 Task: Test the VPN connection and ensure your IP address changes accordingly.
Action: Mouse moved to (380, 199)
Screenshot: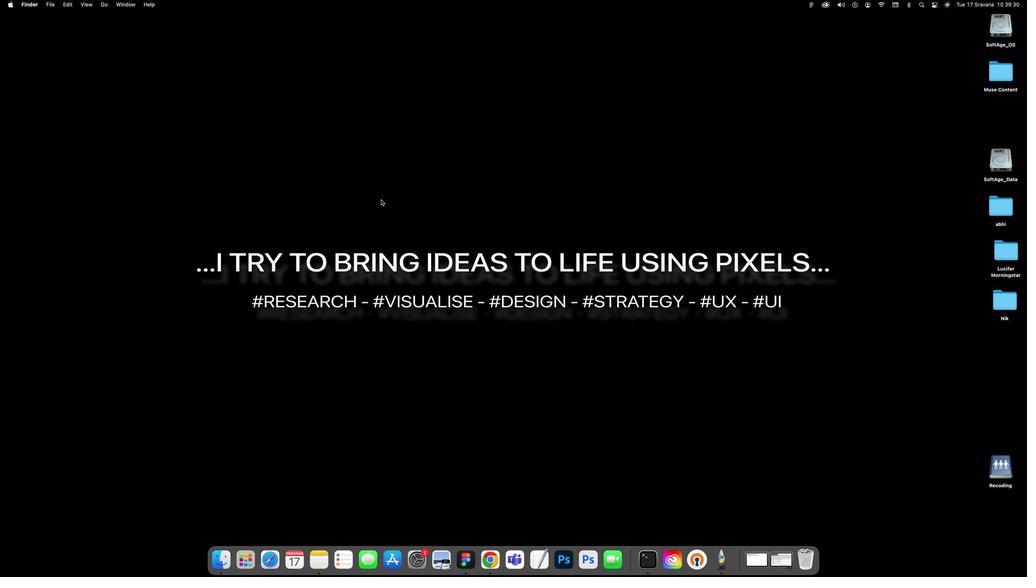 
Action: Mouse pressed left at (380, 199)
Screenshot: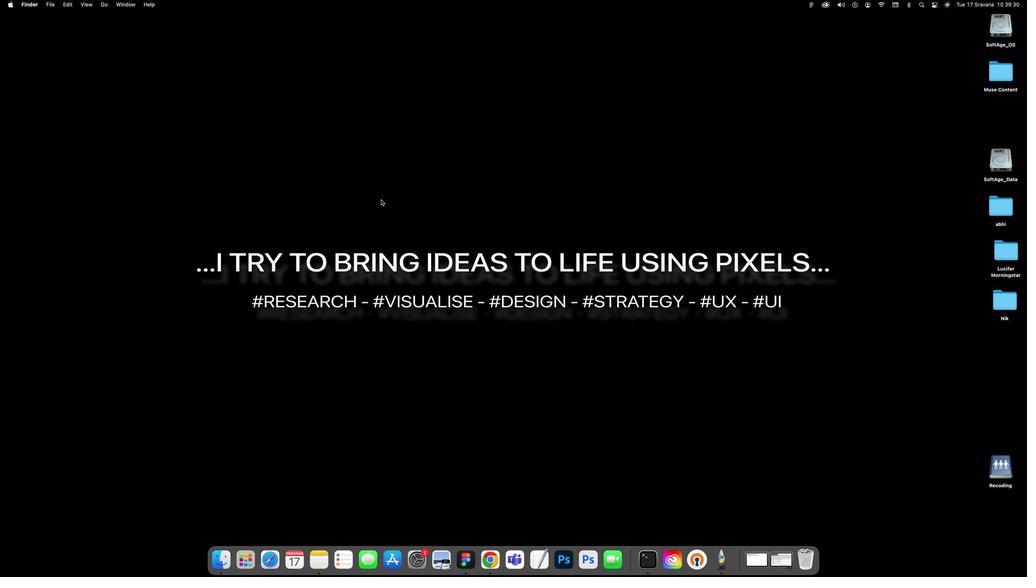 
Action: Mouse moved to (0, 2)
Screenshot: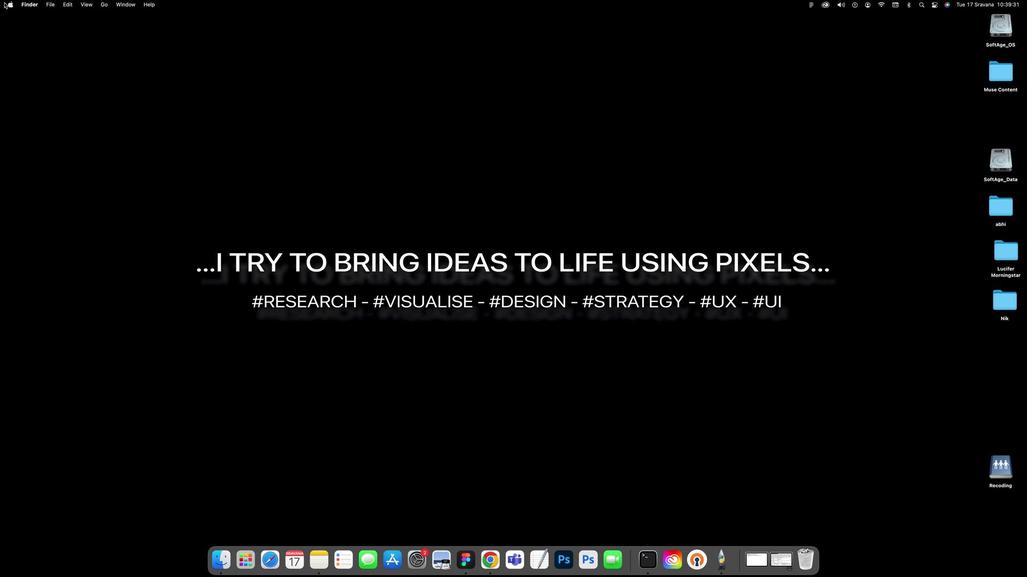 
Action: Mouse pressed left at (0, 2)
Screenshot: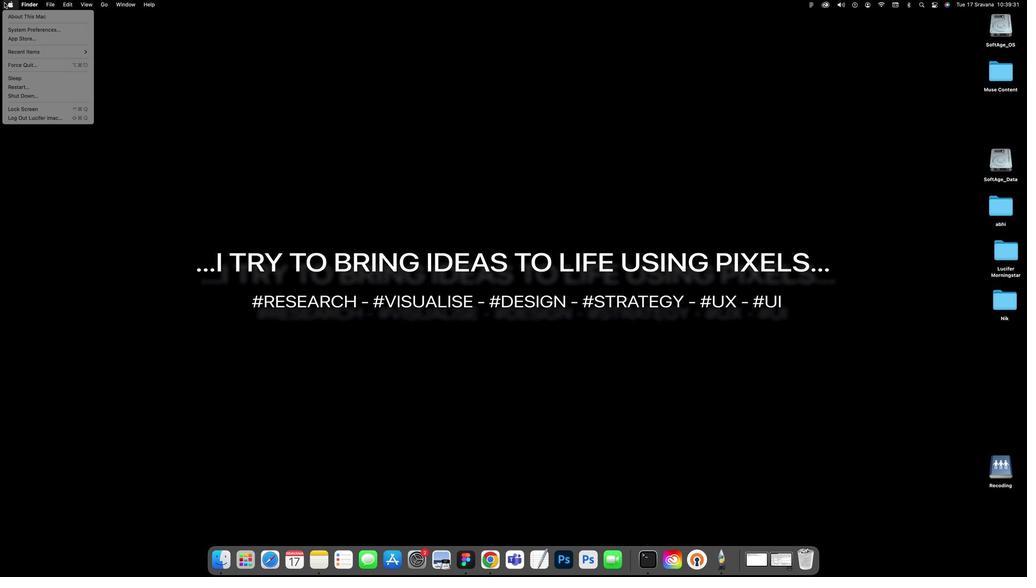 
Action: Mouse moved to (12, 27)
Screenshot: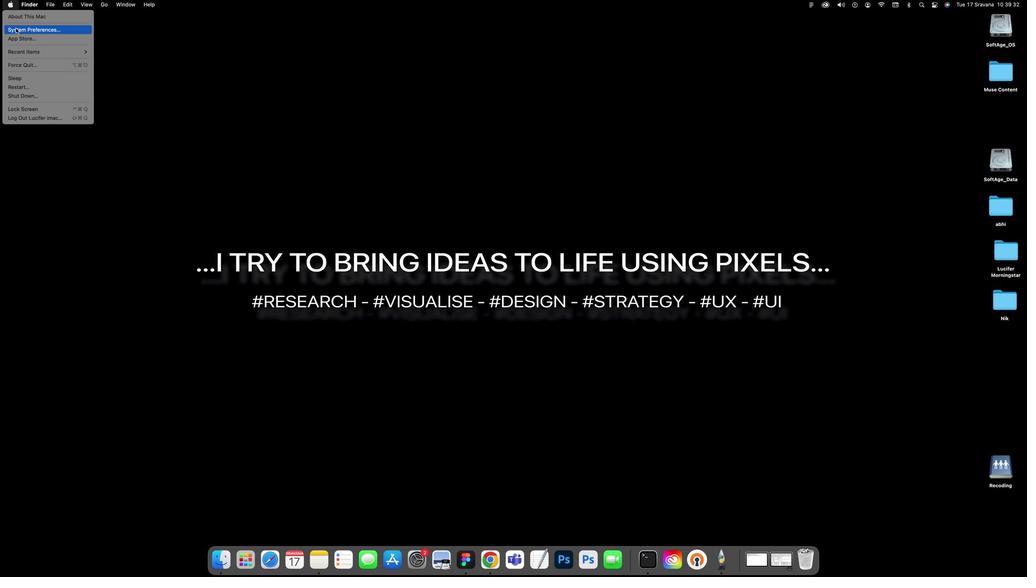 
Action: Mouse pressed left at (12, 27)
Screenshot: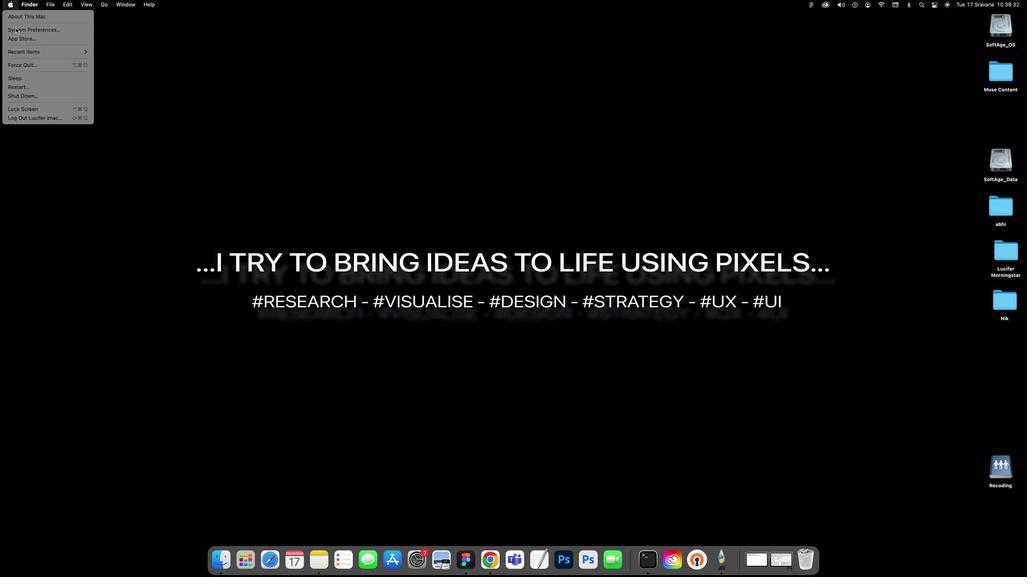 
Action: Mouse moved to (603, 265)
Screenshot: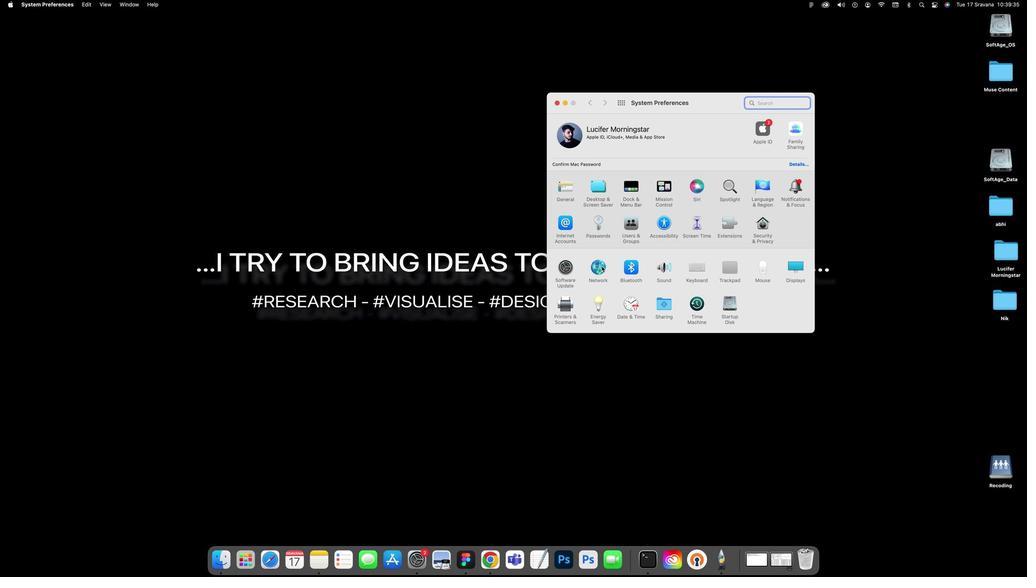 
Action: Mouse pressed left at (603, 265)
Screenshot: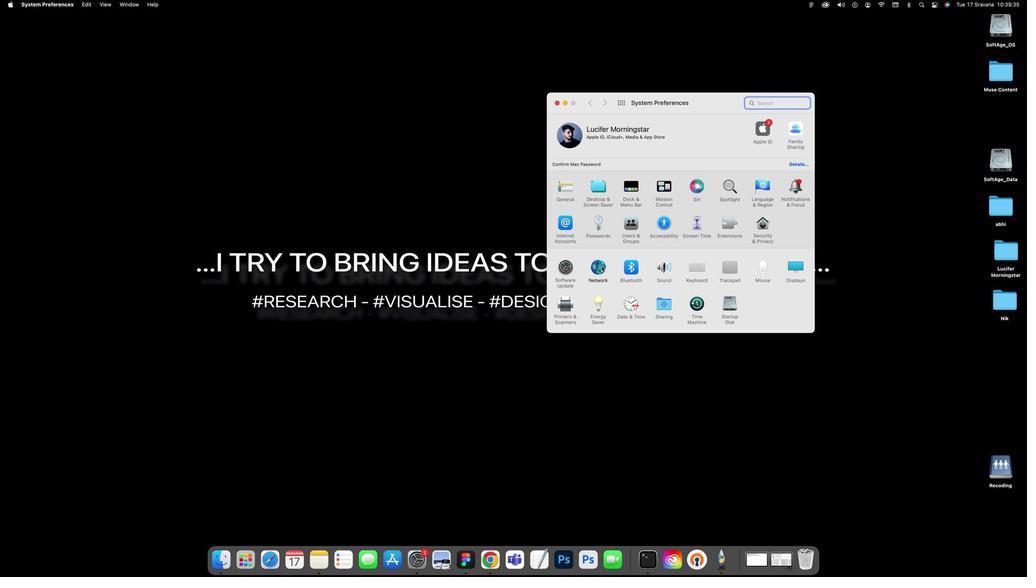 
Action: Mouse moved to (687, 98)
Screenshot: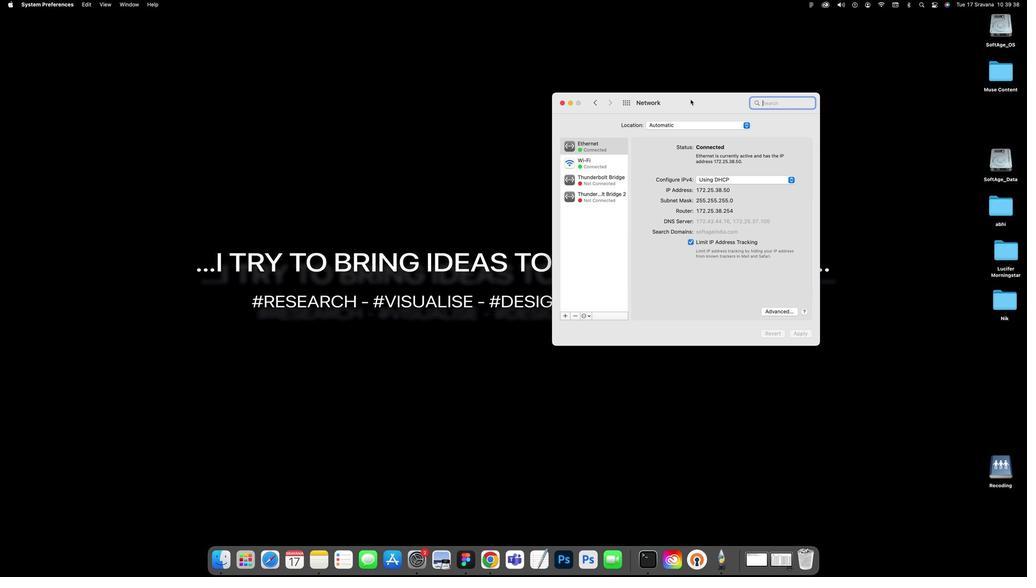 
Action: Mouse pressed left at (687, 98)
Screenshot: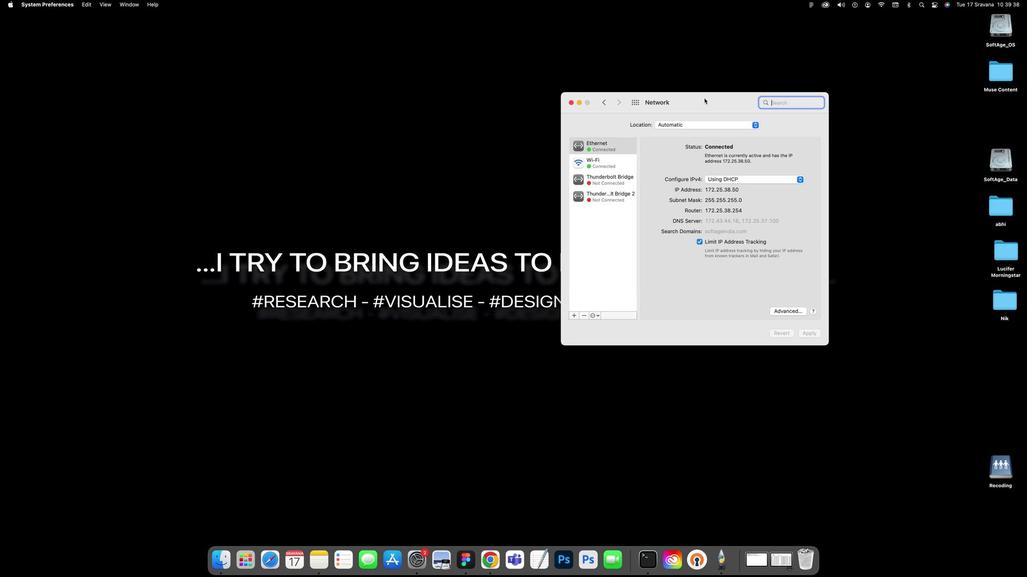 
Action: Mouse moved to (608, 215)
Screenshot: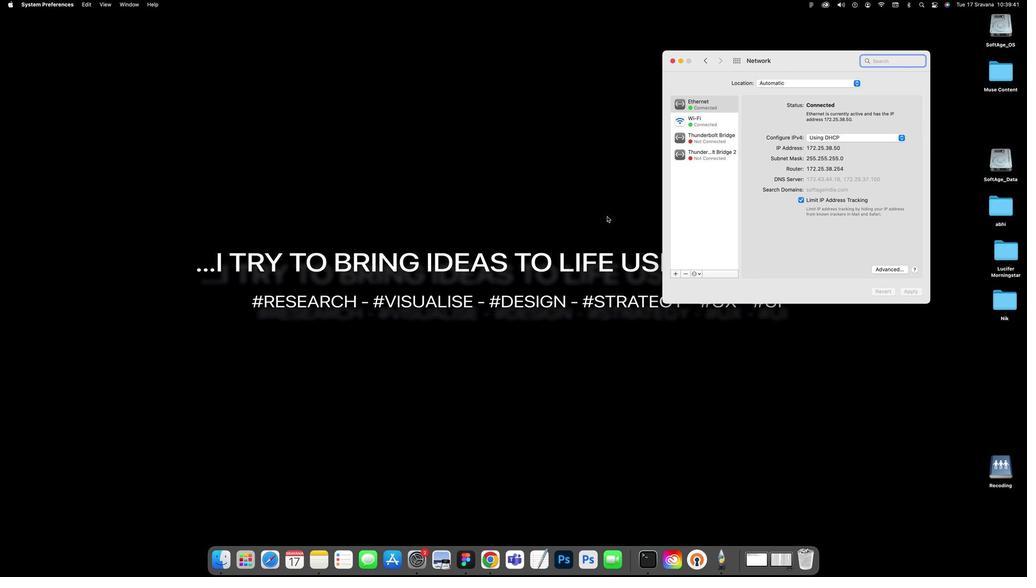 
Action: Mouse pressed left at (608, 215)
Screenshot: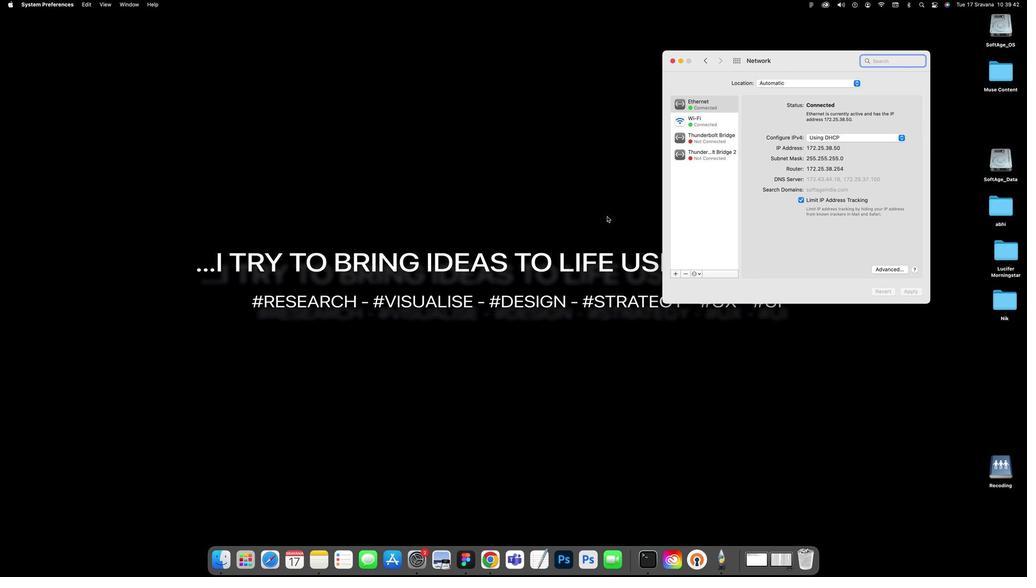 
Action: Mouse moved to (723, 547)
Screenshot: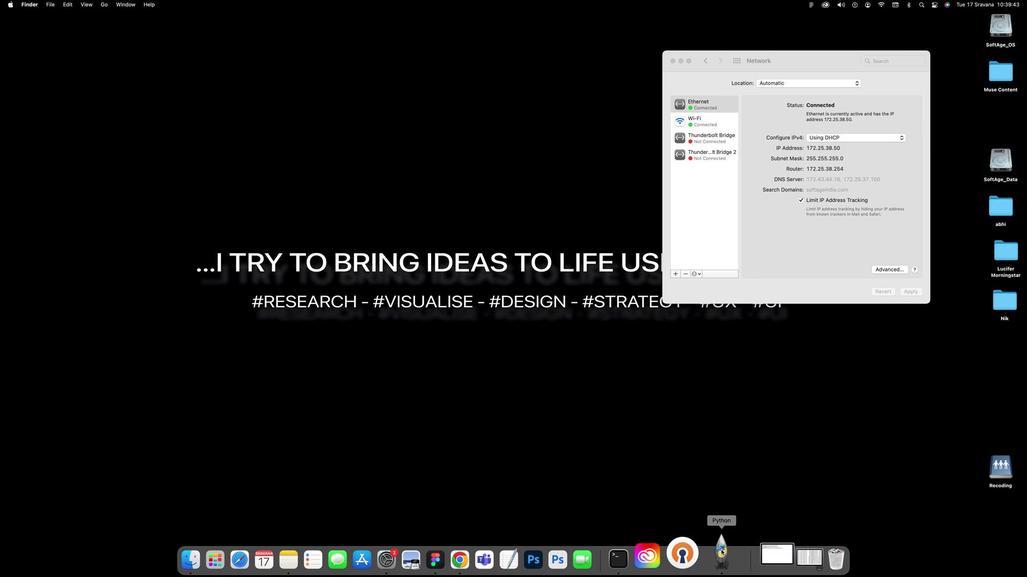 
Action: Mouse pressed left at (723, 547)
Screenshot: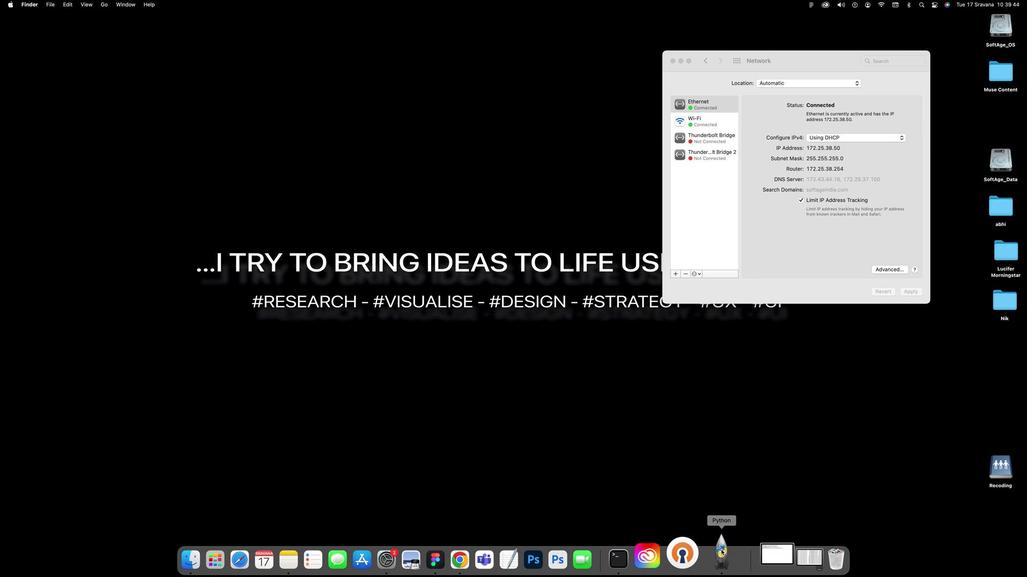 
Action: Mouse moved to (697, 555)
Screenshot: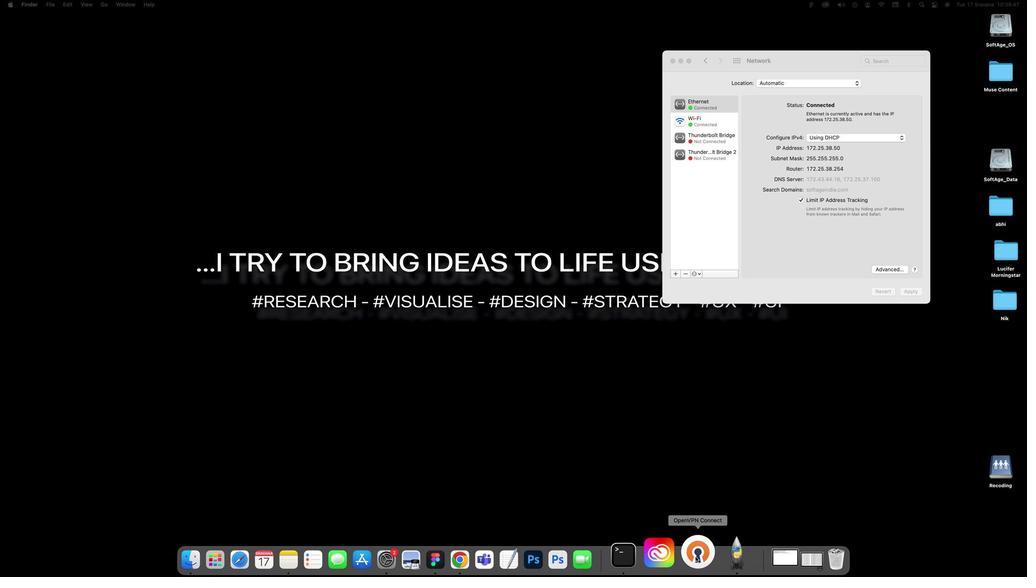 
Action: Mouse pressed left at (697, 555)
Screenshot: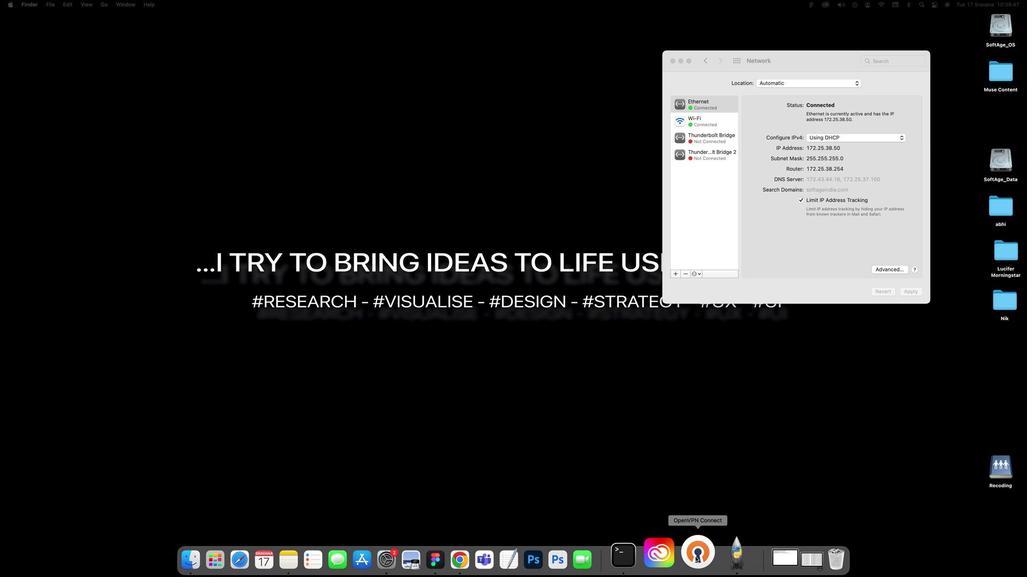 
Action: Mouse moved to (454, 217)
Screenshot: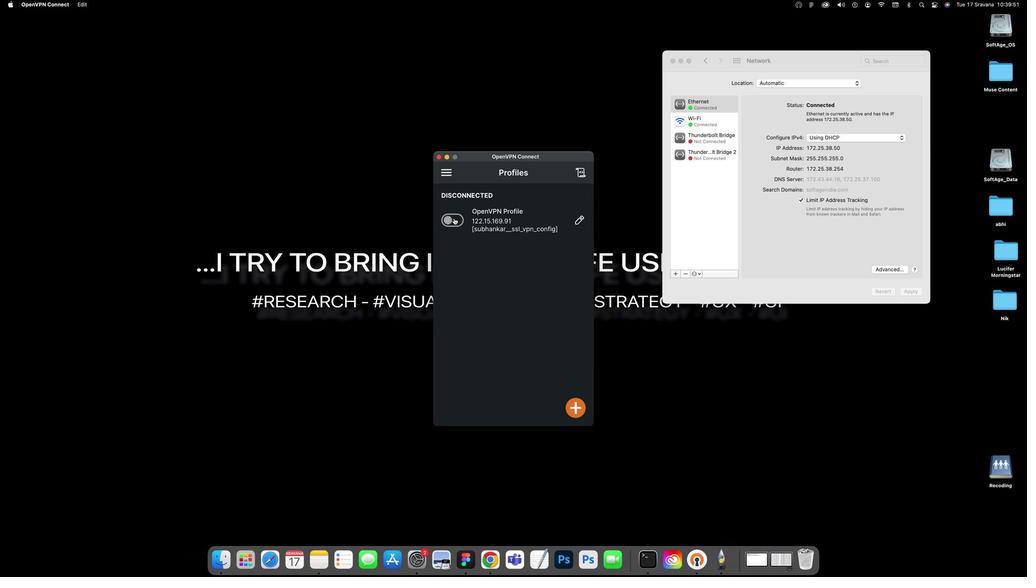 
Action: Mouse pressed left at (454, 217)
Screenshot: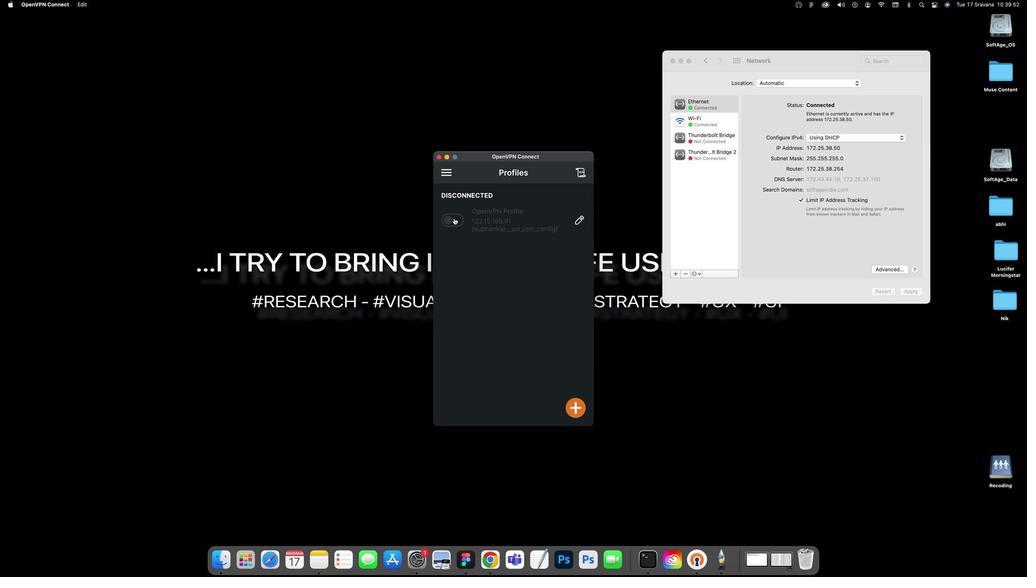 
Action: Mouse moved to (476, 296)
Screenshot: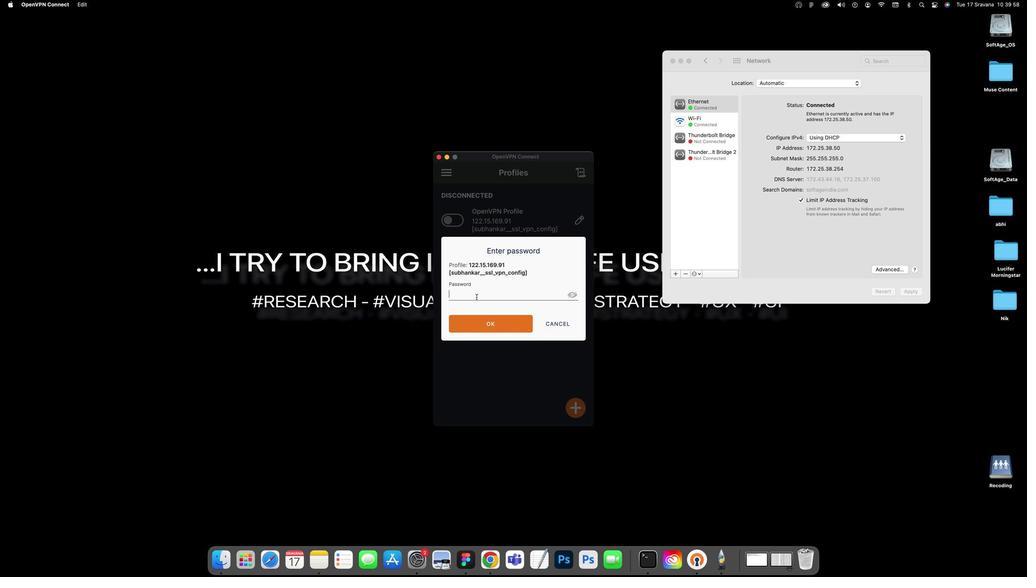 
Action: Mouse pressed left at (476, 296)
Screenshot: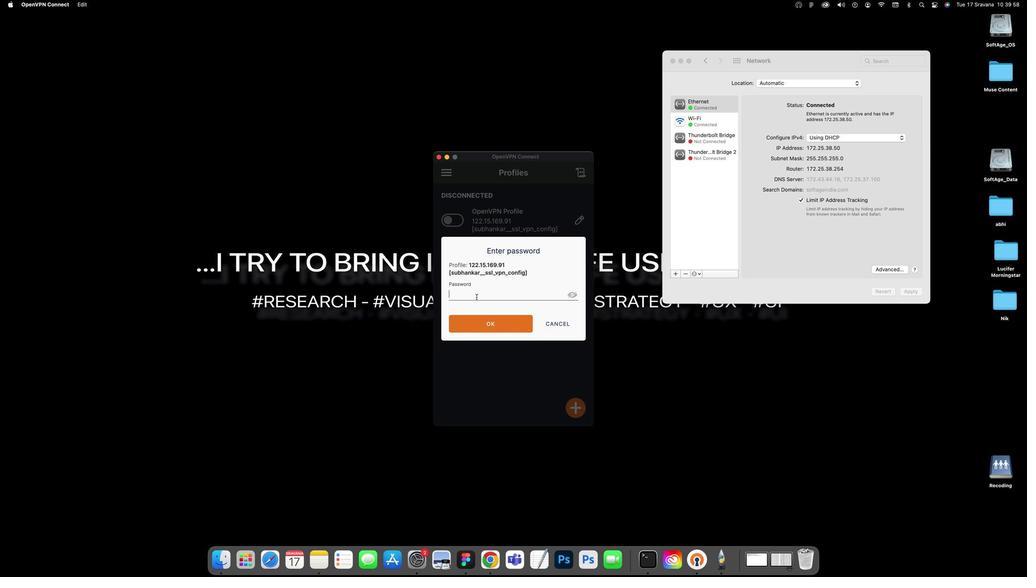
Action: Key pressed Key.caps_lockKey.caps_lockKey.caps_lockKey.caps_lockKey.shift
Screenshot: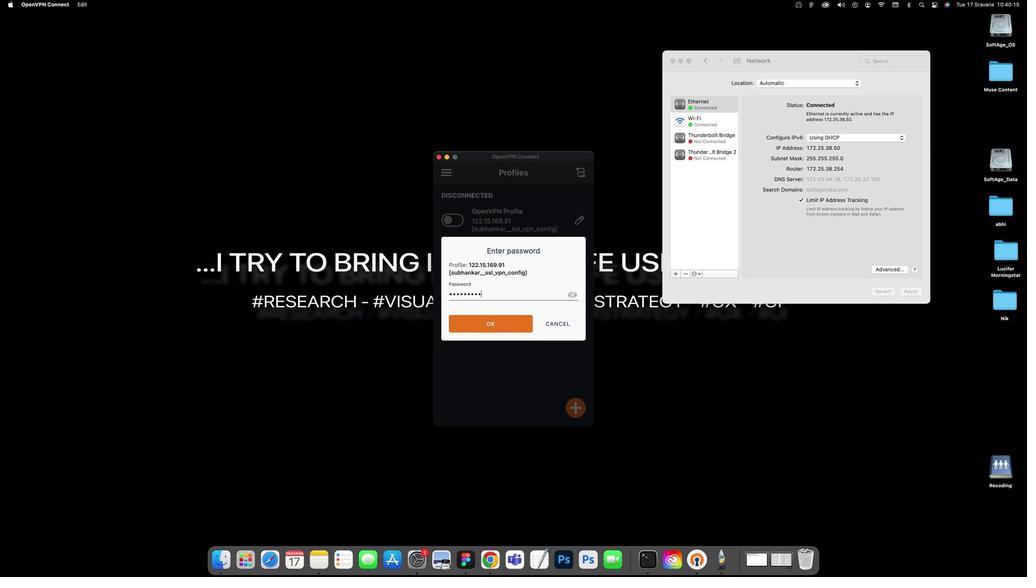 
Action: Mouse moved to (461, 323)
Screenshot: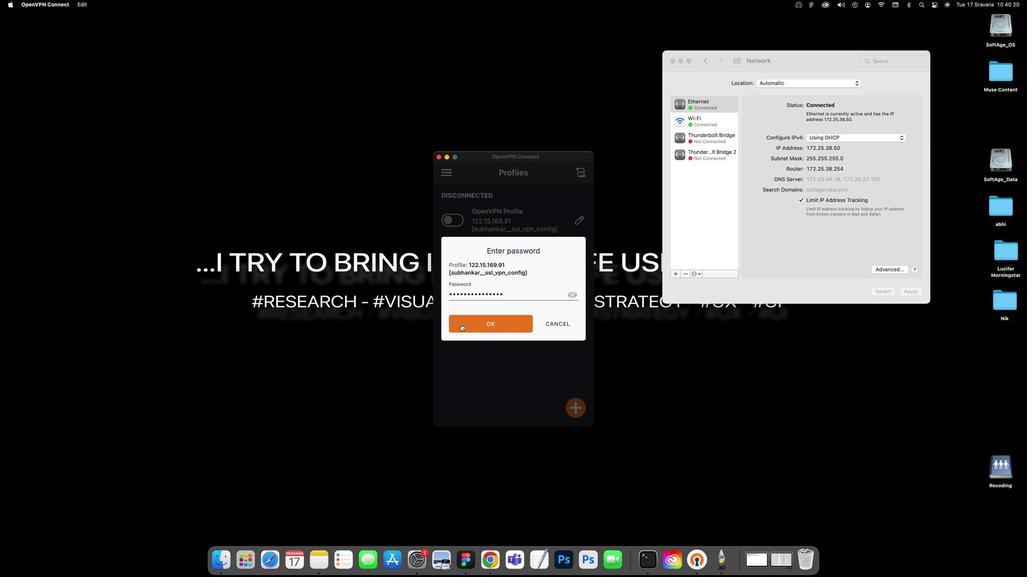 
Action: Mouse pressed left at (461, 323)
Screenshot: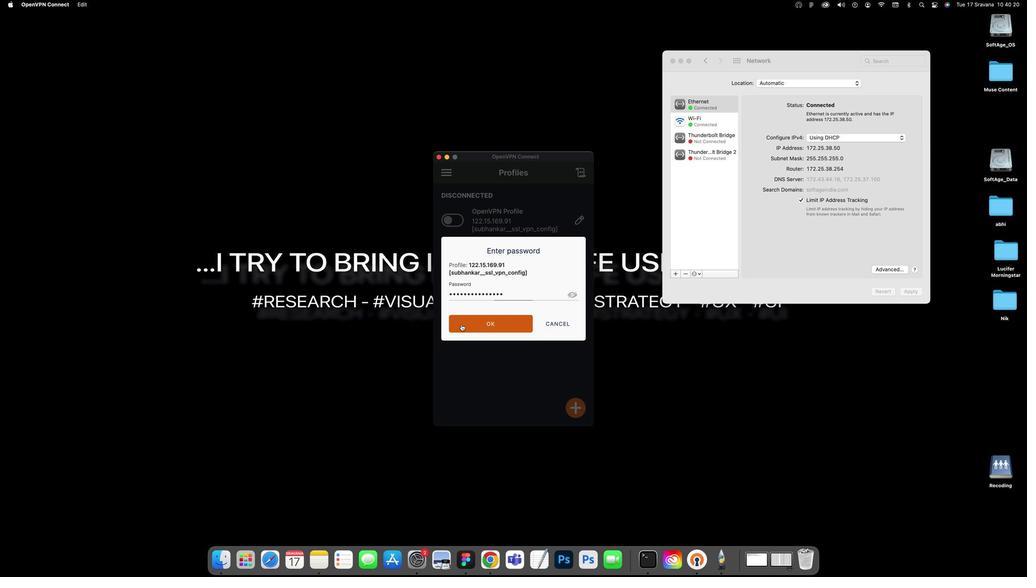 
Action: Mouse scrolled (461, 323) with delta (-2, 0)
Screenshot: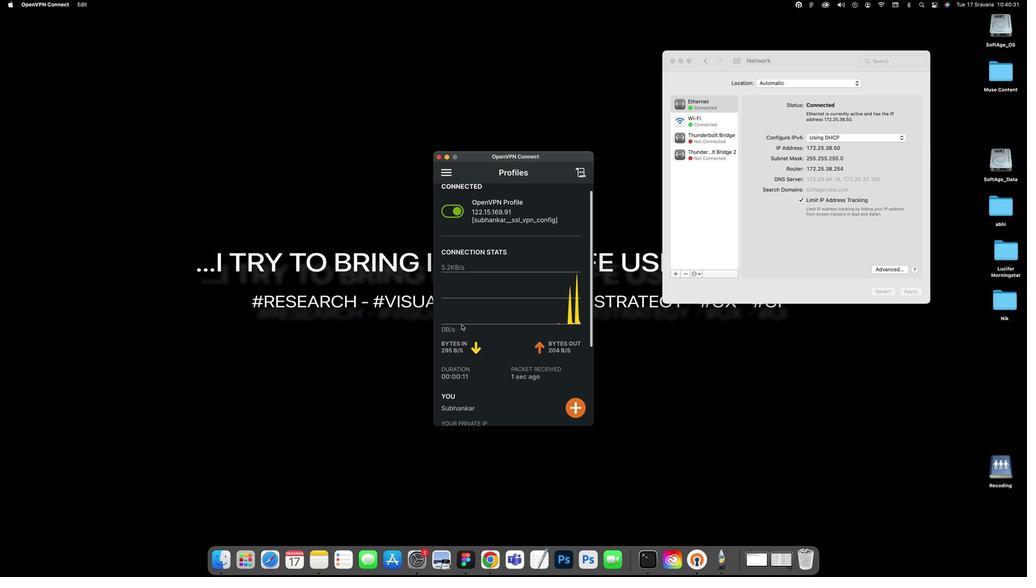 
Action: Mouse scrolled (461, 323) with delta (-2, 0)
Screenshot: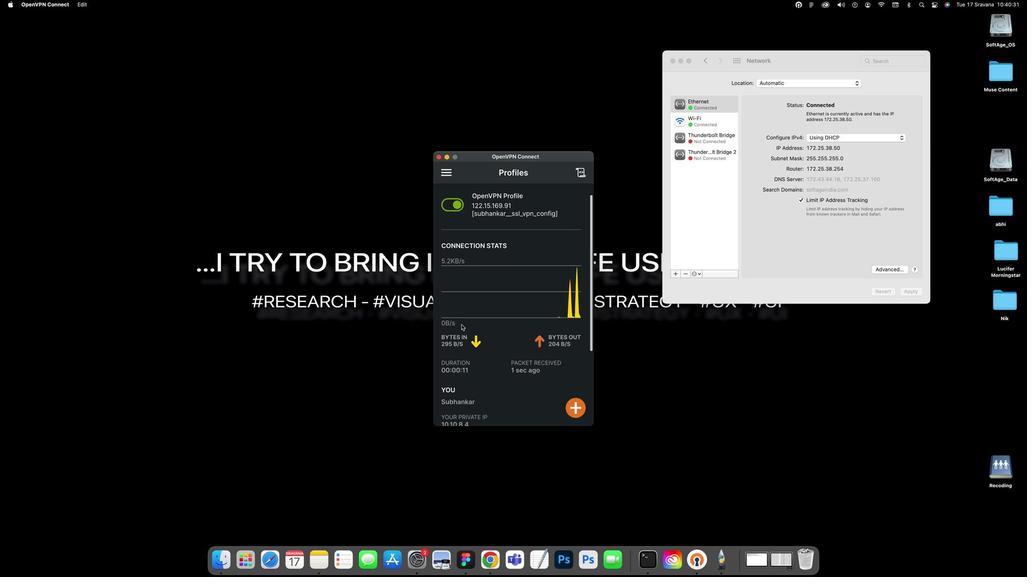 
Action: Mouse scrolled (461, 323) with delta (-2, 0)
Screenshot: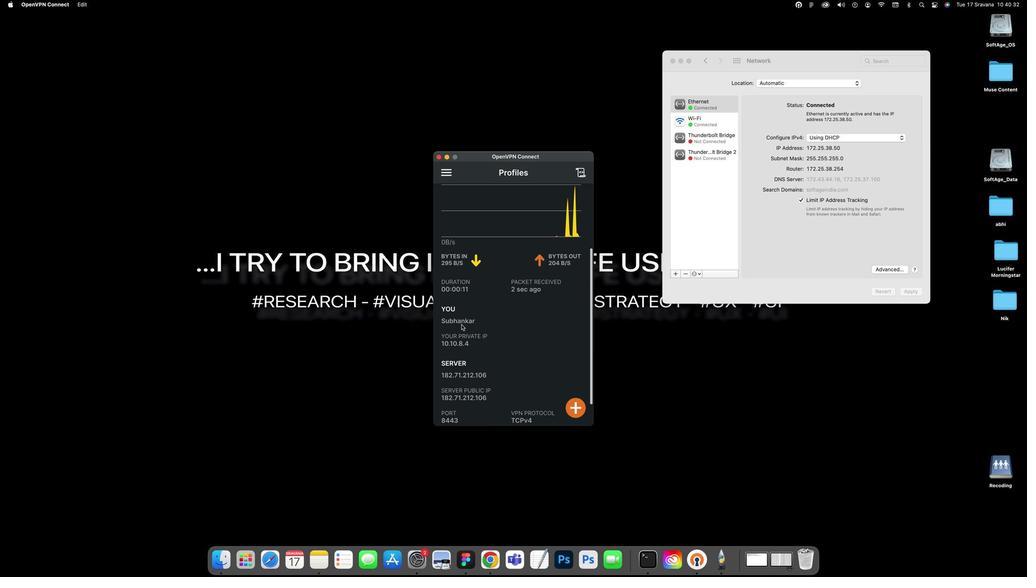 
Action: Mouse scrolled (461, 323) with delta (-2, 0)
Screenshot: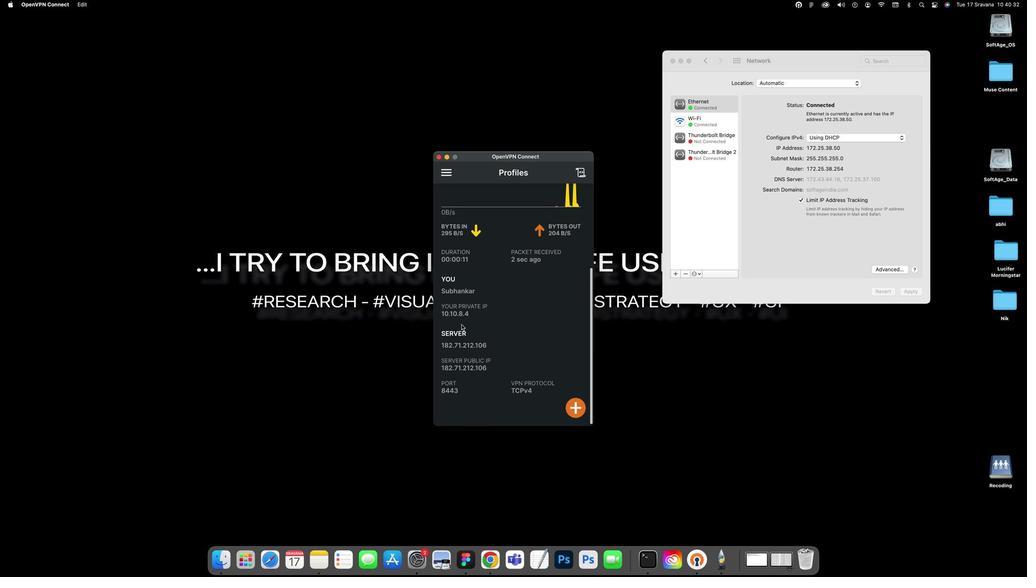 
Action: Mouse scrolled (461, 323) with delta (-2, -2)
Screenshot: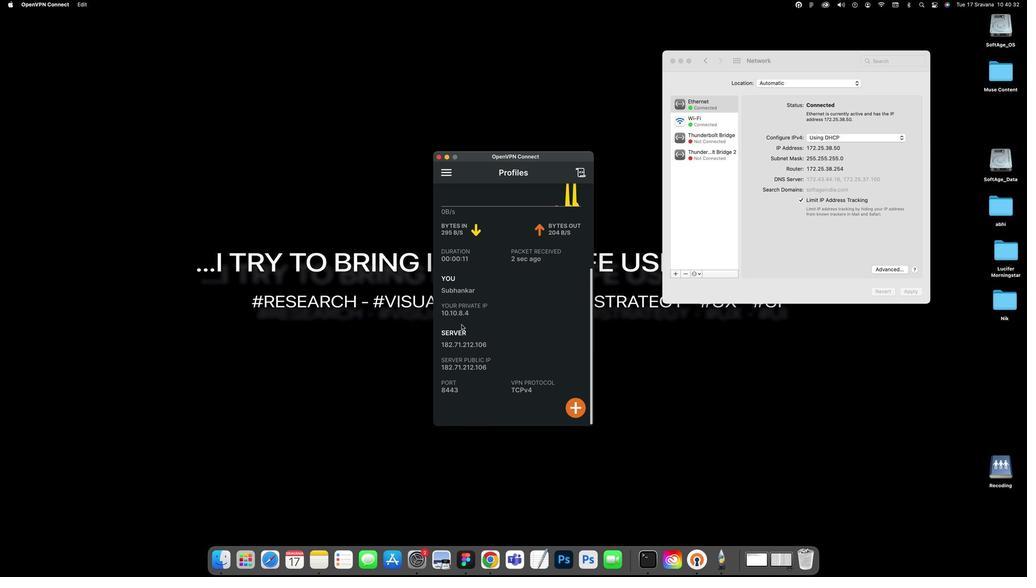 
Action: Mouse scrolled (461, 323) with delta (-2, -3)
Screenshot: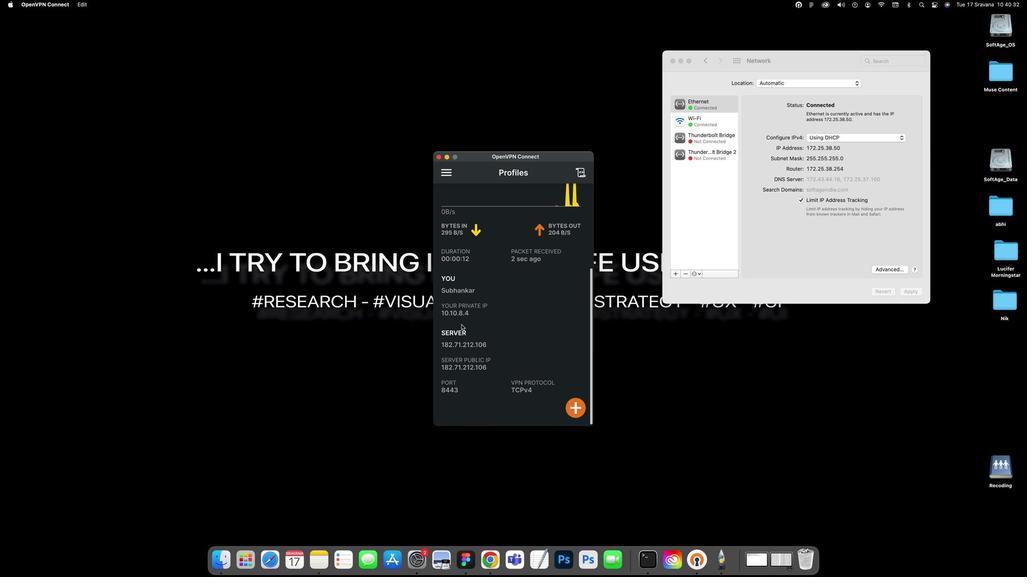 
Action: Mouse scrolled (461, 323) with delta (-2, 0)
Screenshot: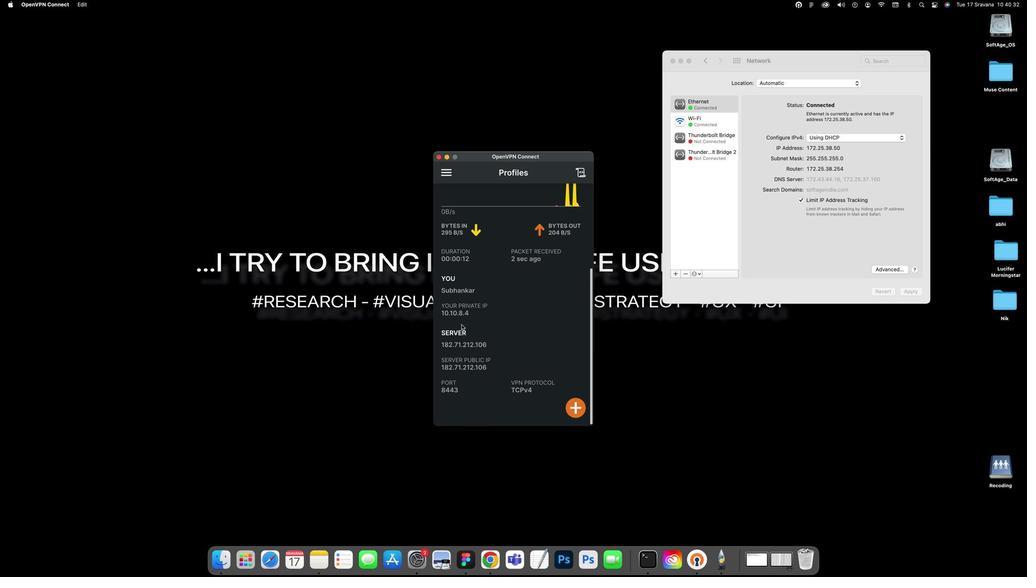 
Action: Mouse moved to (470, 378)
Screenshot: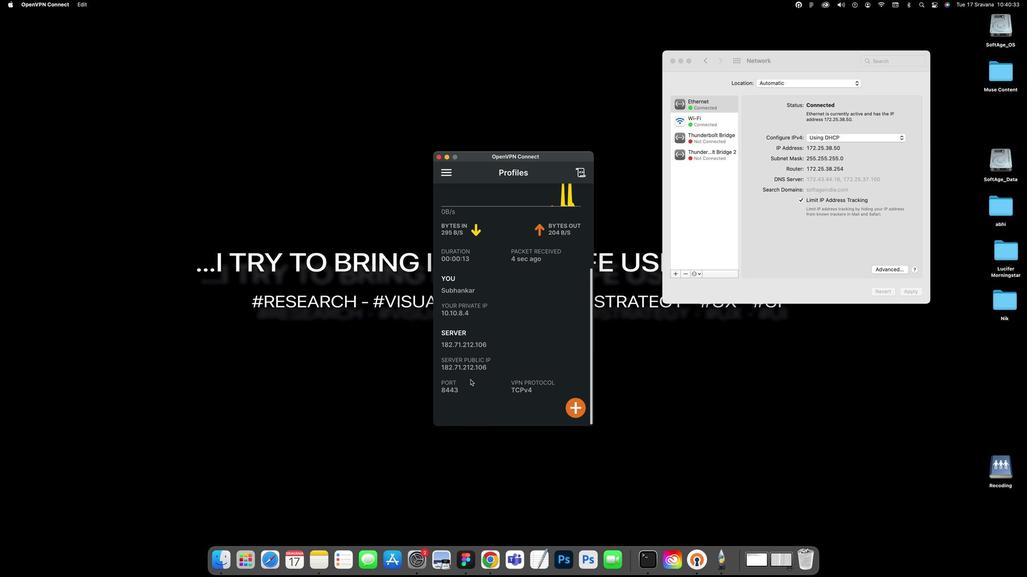 
Action: Mouse pressed left at (470, 378)
Screenshot: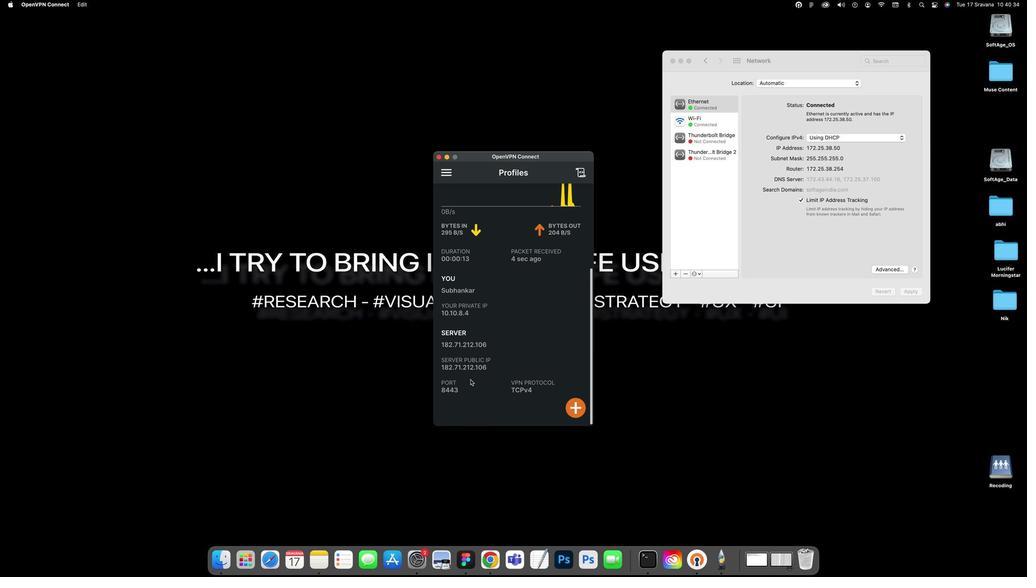 
Action: Mouse moved to (477, 343)
Screenshot: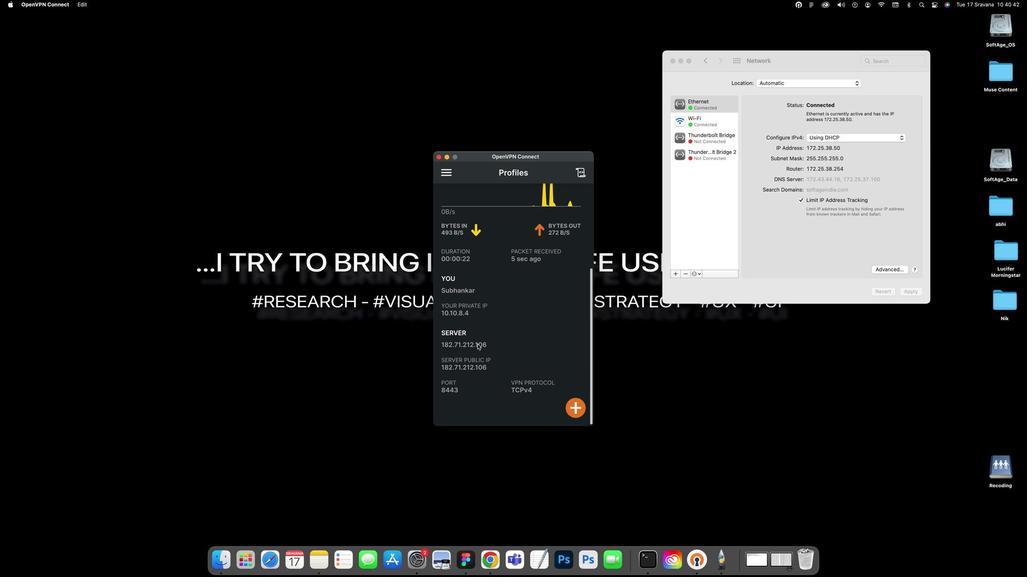 
Action: Mouse pressed left at (477, 343)
Screenshot: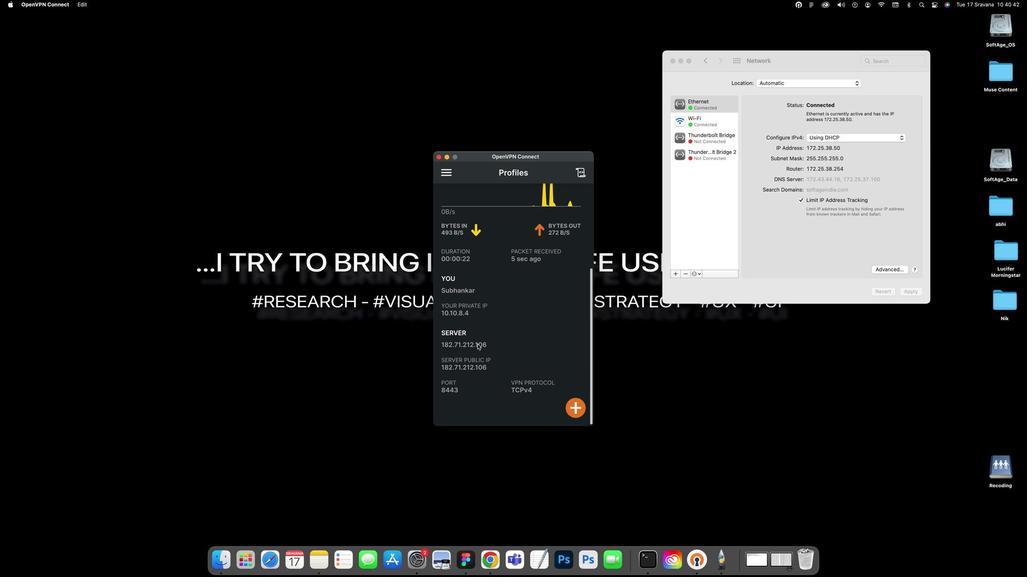 
Action: Mouse moved to (695, 120)
Screenshot: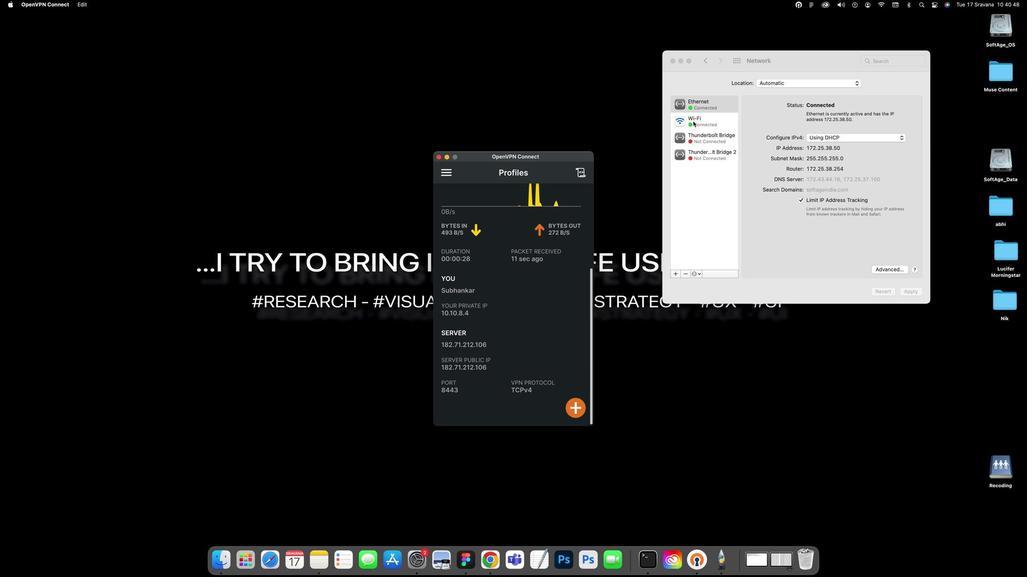 
Action: Mouse pressed left at (695, 120)
Screenshot: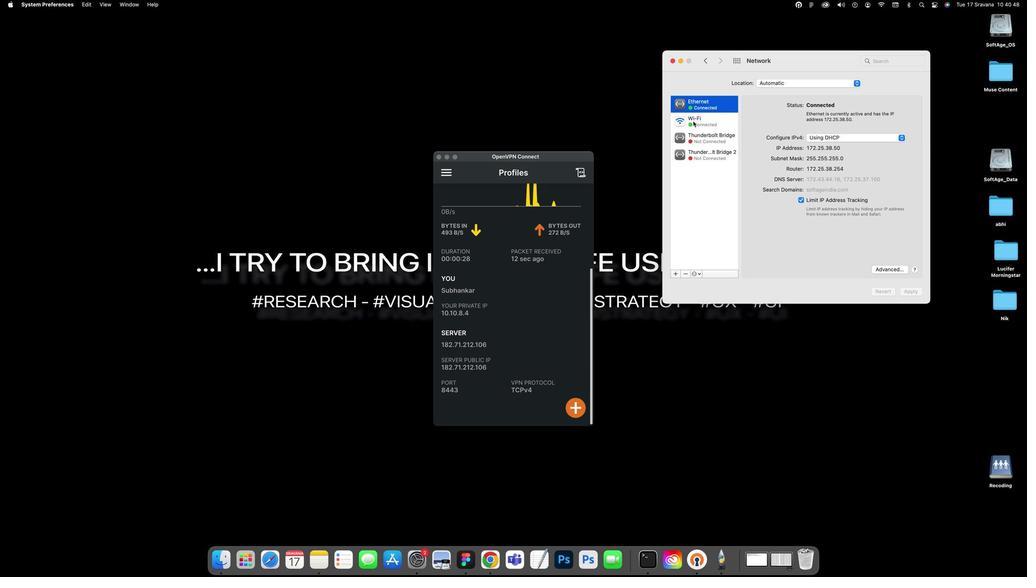 
Action: Mouse pressed left at (695, 120)
Screenshot: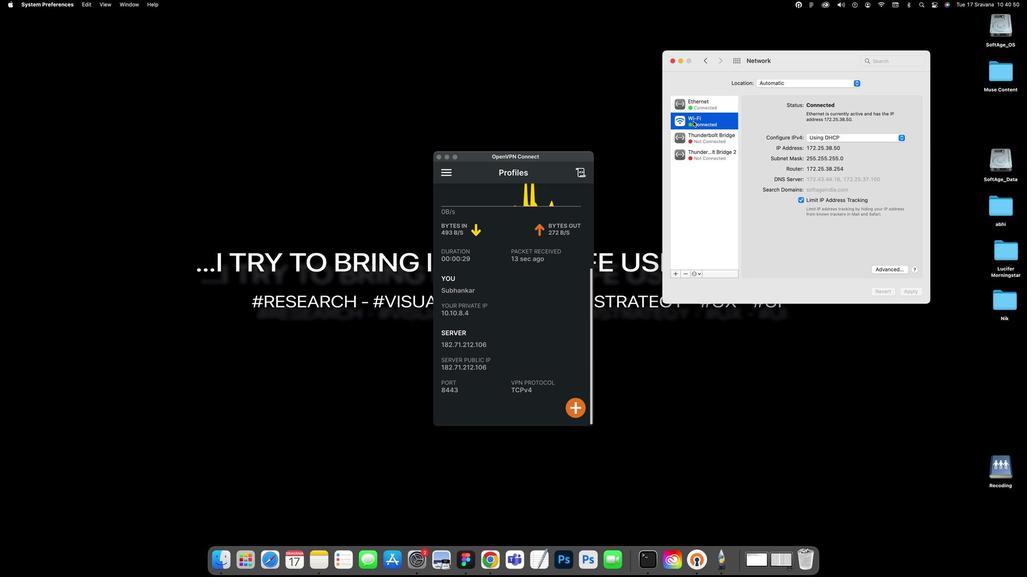 
Action: Mouse moved to (696, 103)
Screenshot: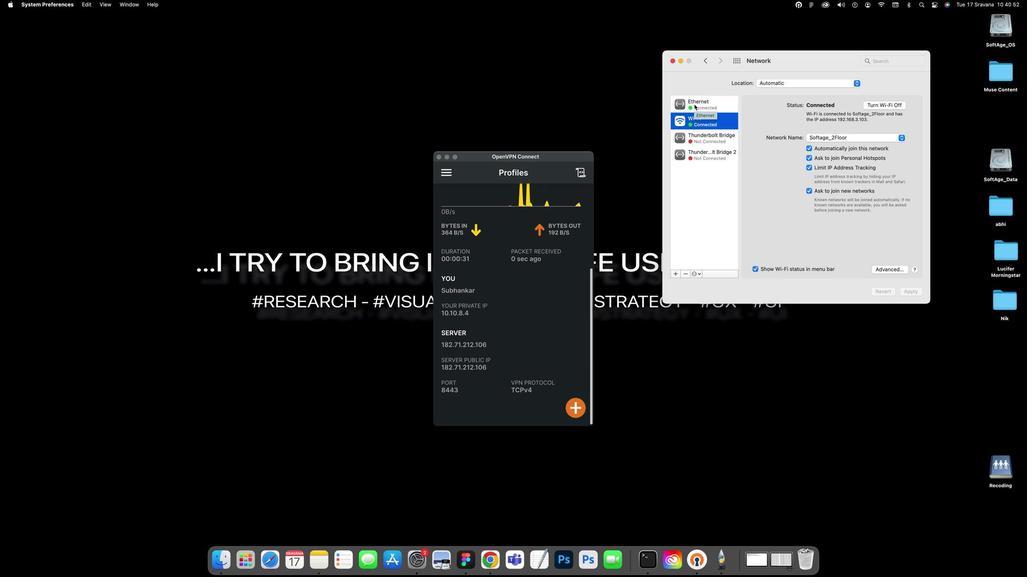 
Action: Mouse pressed left at (696, 103)
Screenshot: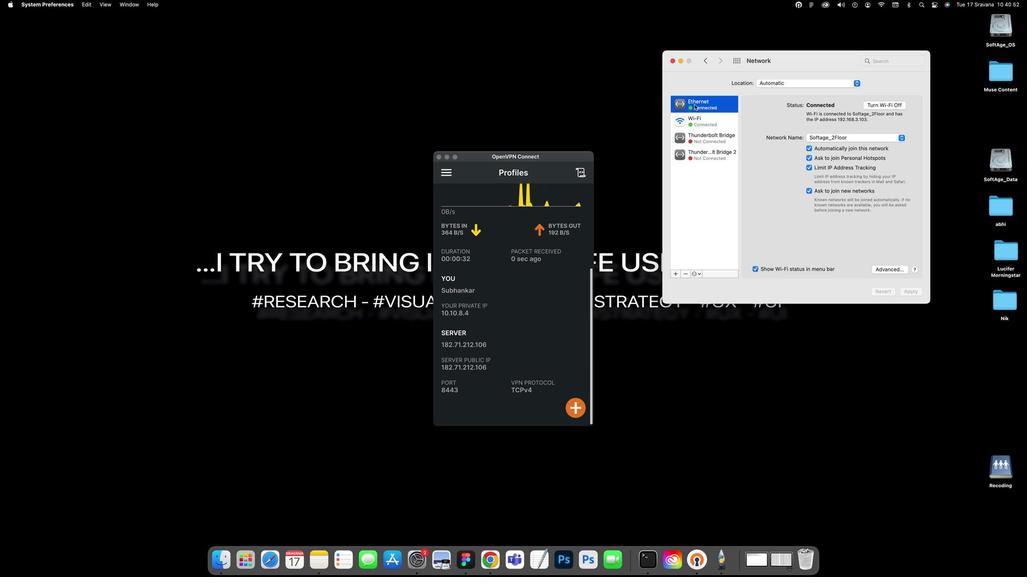
Action: Mouse moved to (811, 183)
Screenshot: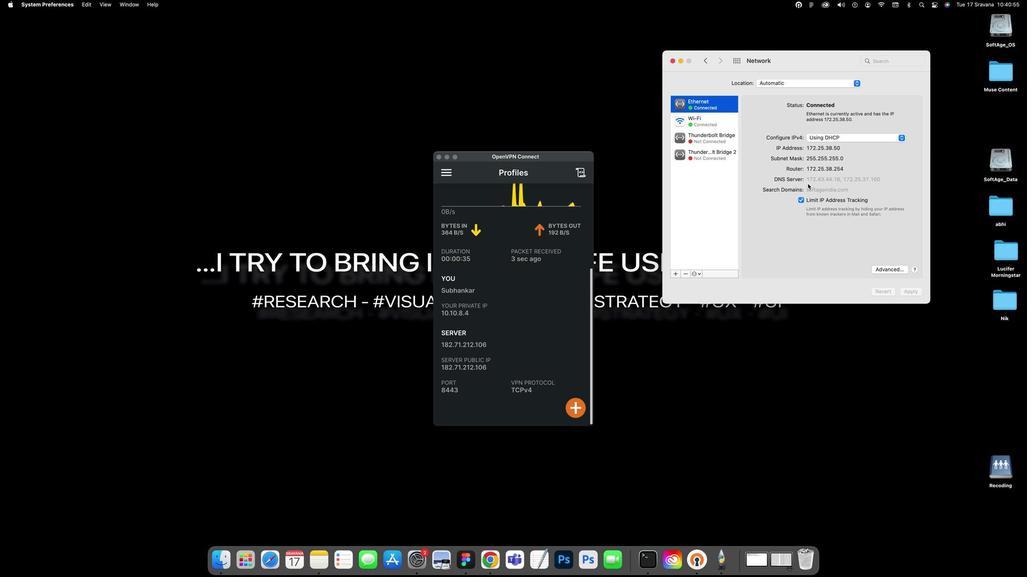 
Action: Mouse pressed left at (811, 183)
Screenshot: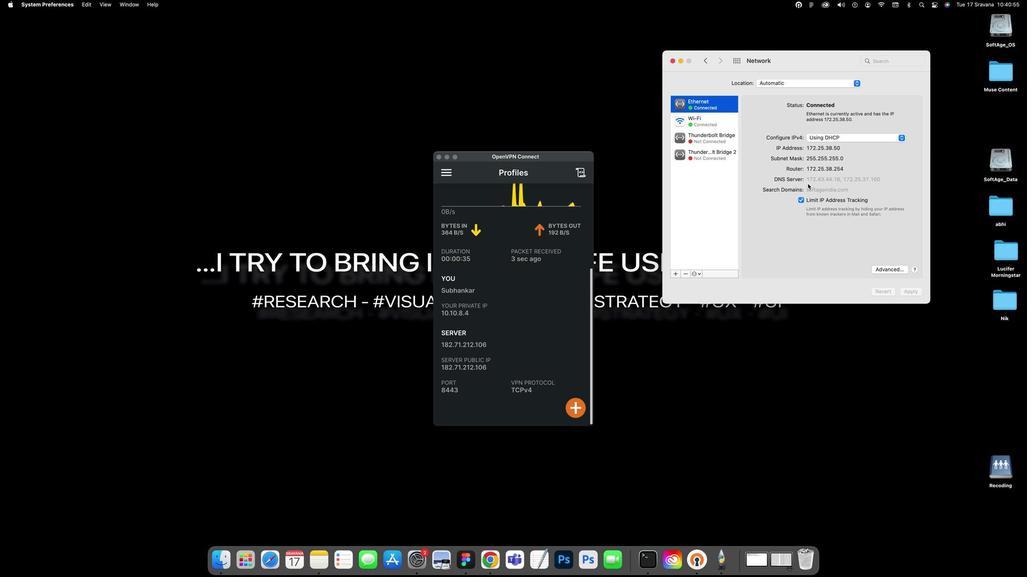 
Action: Mouse moved to (835, 134)
Screenshot: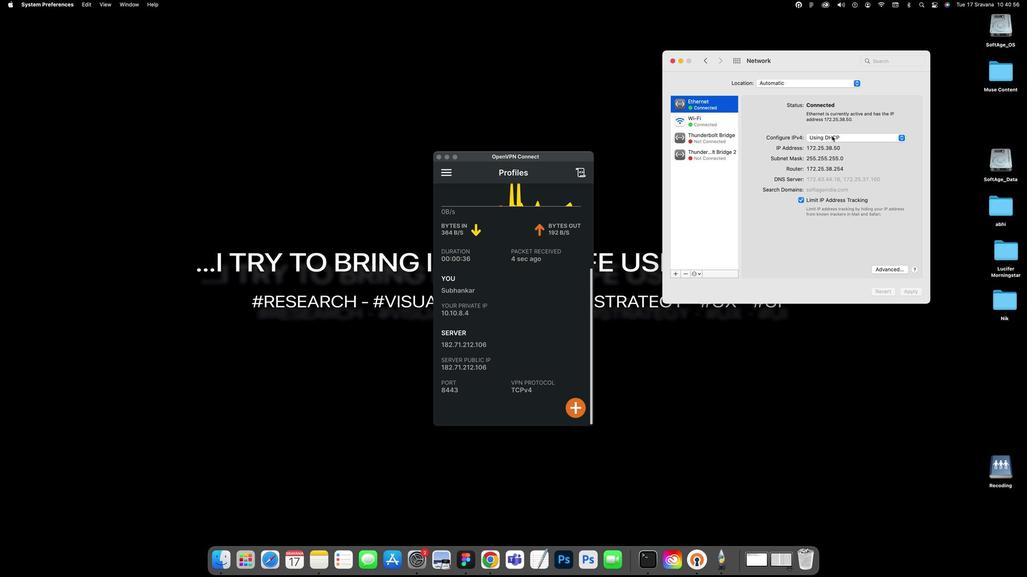
Action: Mouse pressed left at (835, 134)
Screenshot: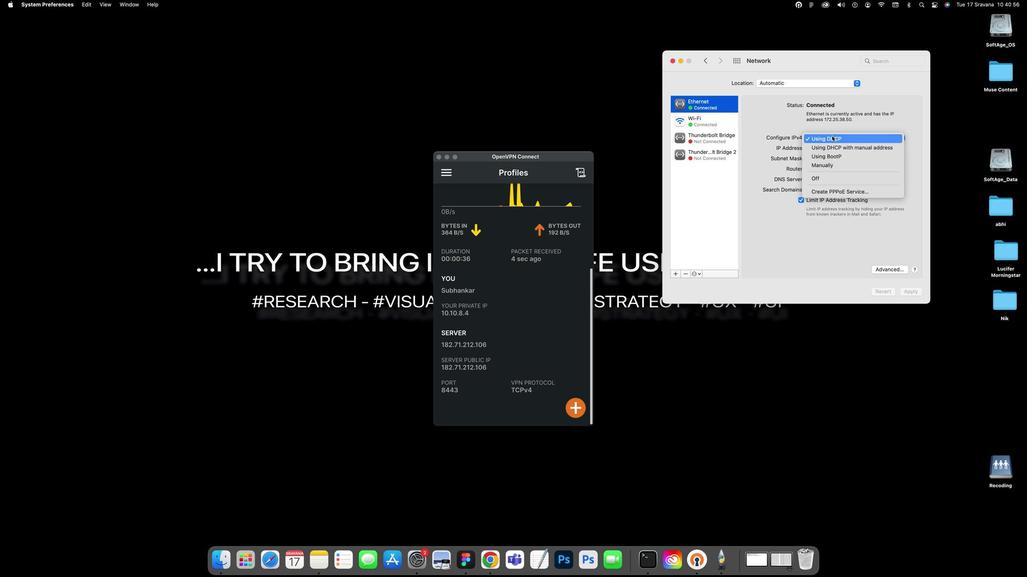
Action: Mouse pressed left at (835, 134)
Screenshot: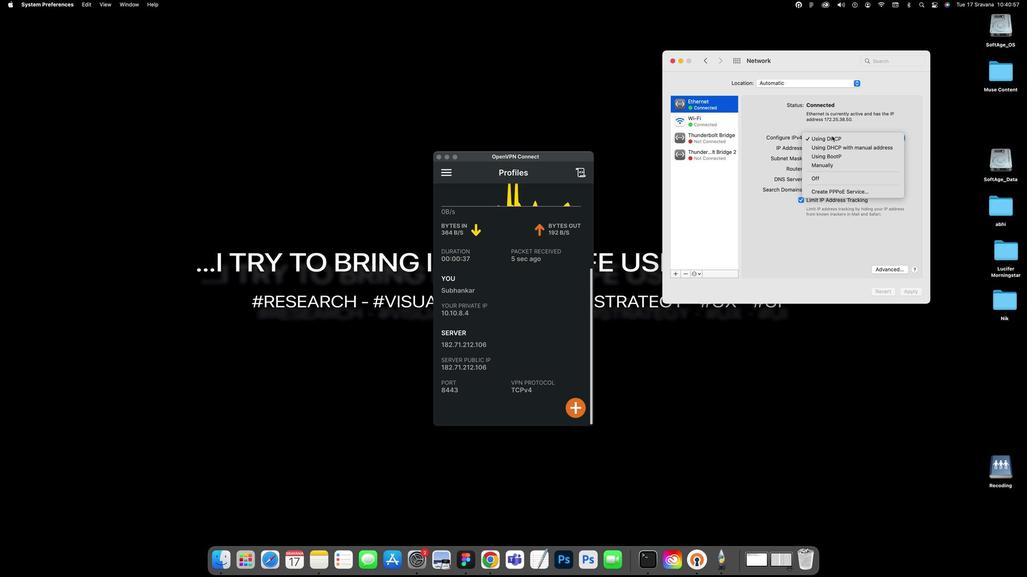 
Action: Mouse moved to (714, 118)
Screenshot: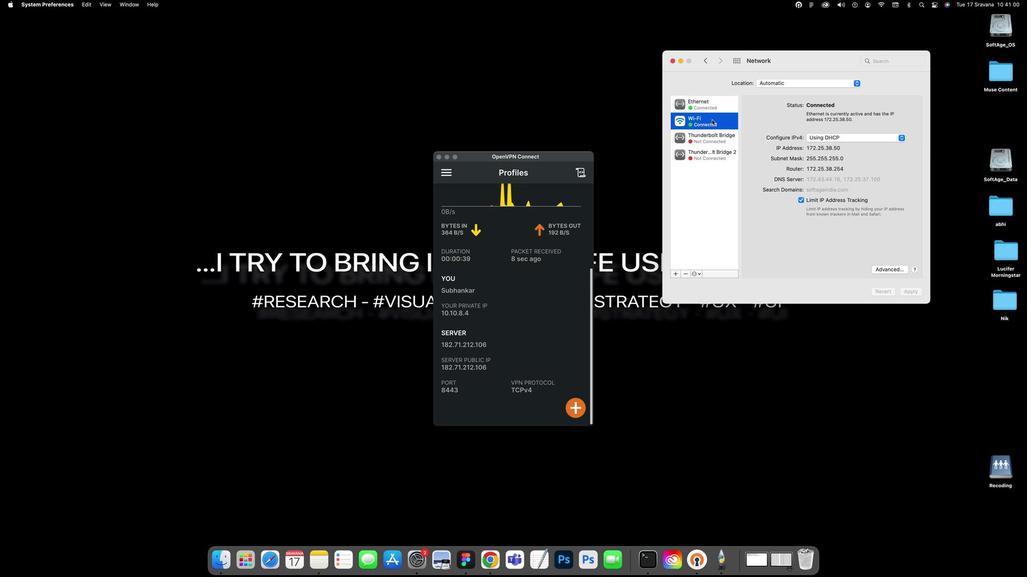 
Action: Mouse pressed left at (714, 118)
Screenshot: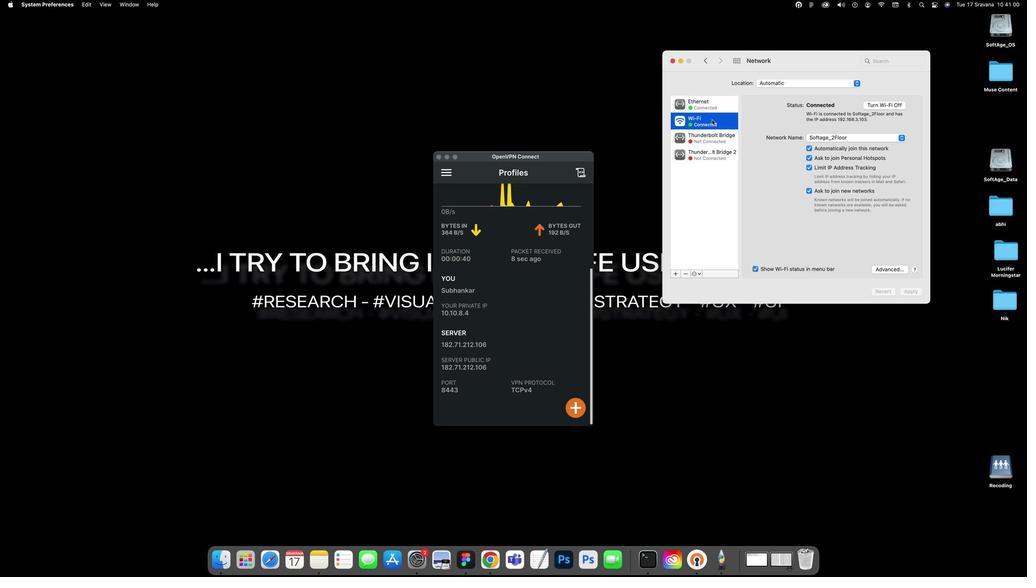 
Action: Mouse moved to (890, 267)
Screenshot: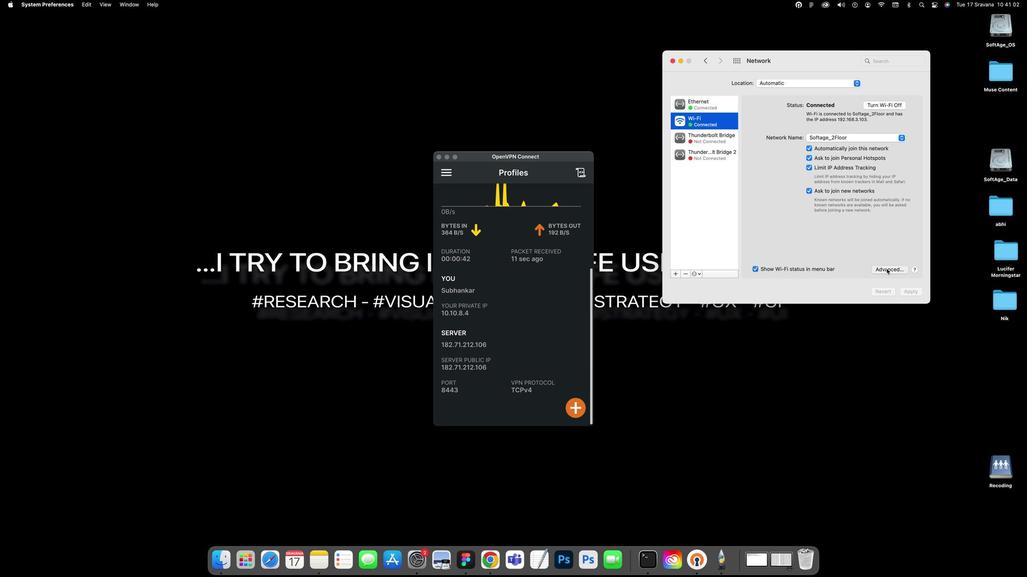 
Action: Mouse pressed left at (890, 267)
Screenshot: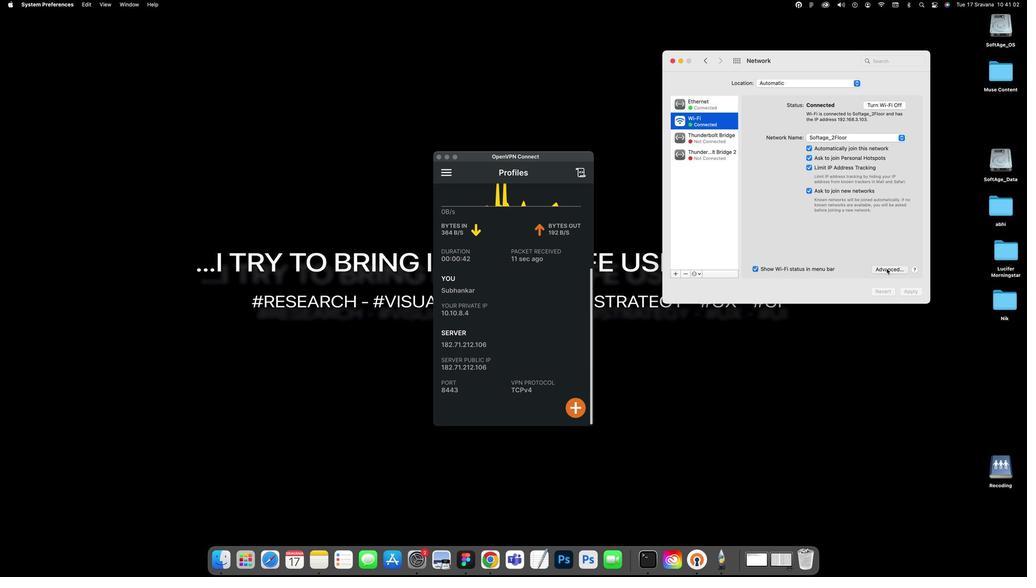 
Action: Mouse moved to (767, 100)
Screenshot: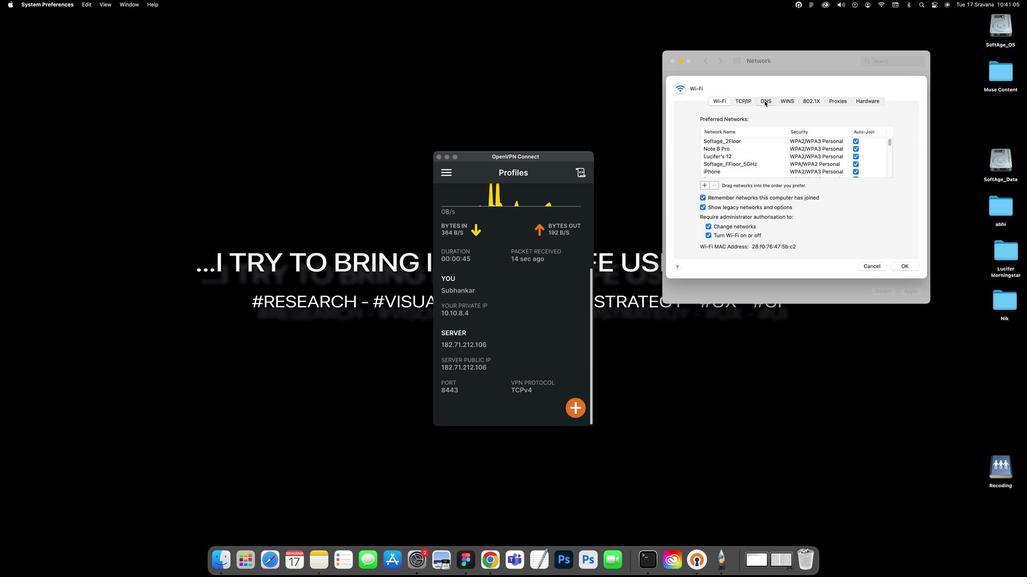 
Action: Mouse pressed left at (767, 100)
Screenshot: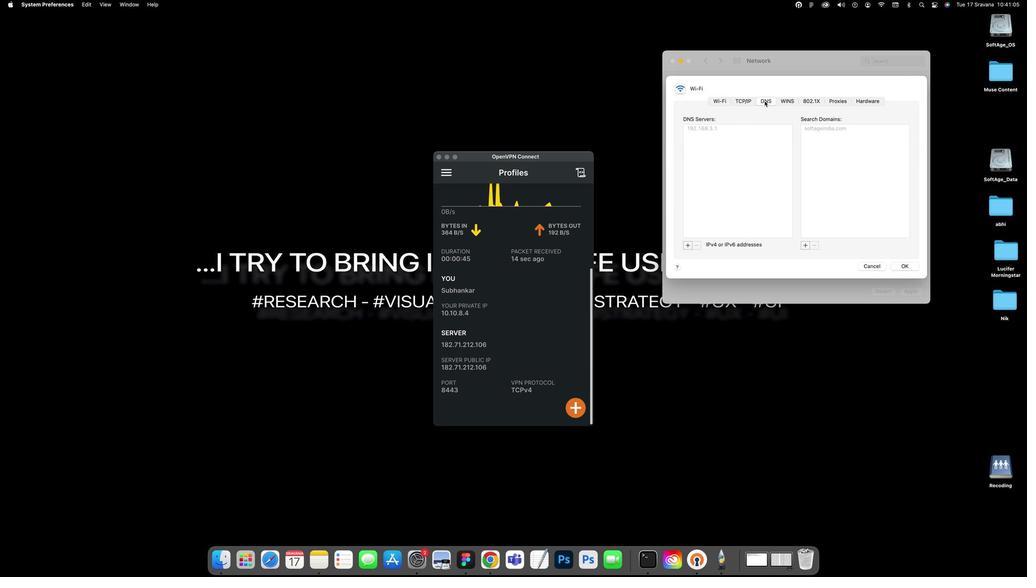 
Action: Mouse moved to (791, 99)
Screenshot: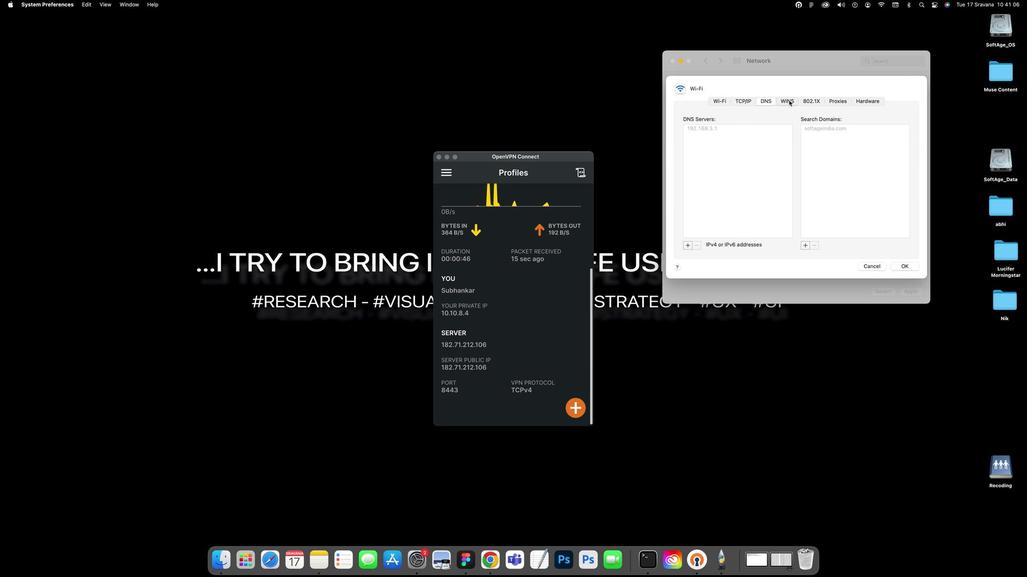 
Action: Mouse pressed left at (791, 99)
Screenshot: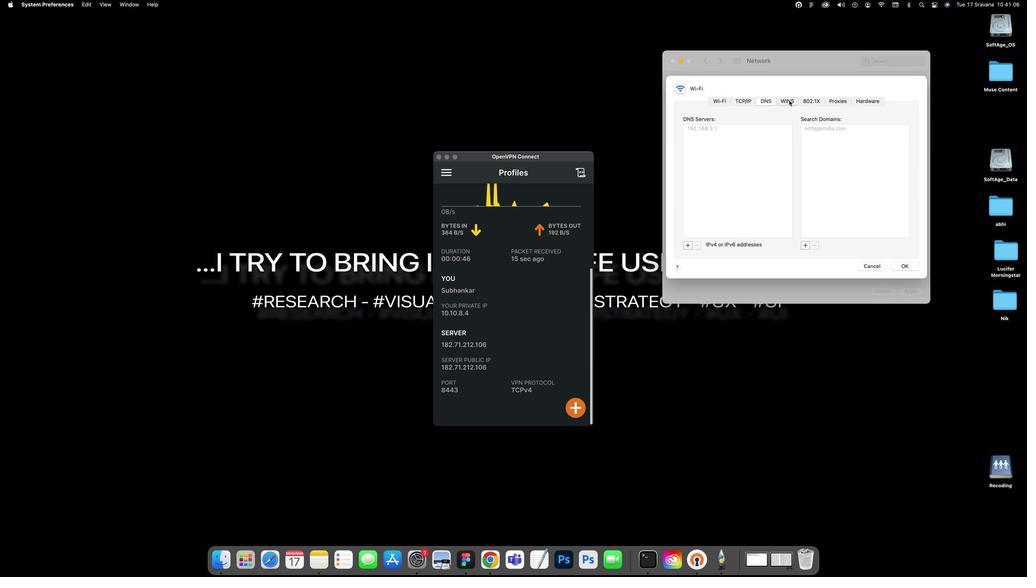 
Action: Mouse moved to (811, 98)
Screenshot: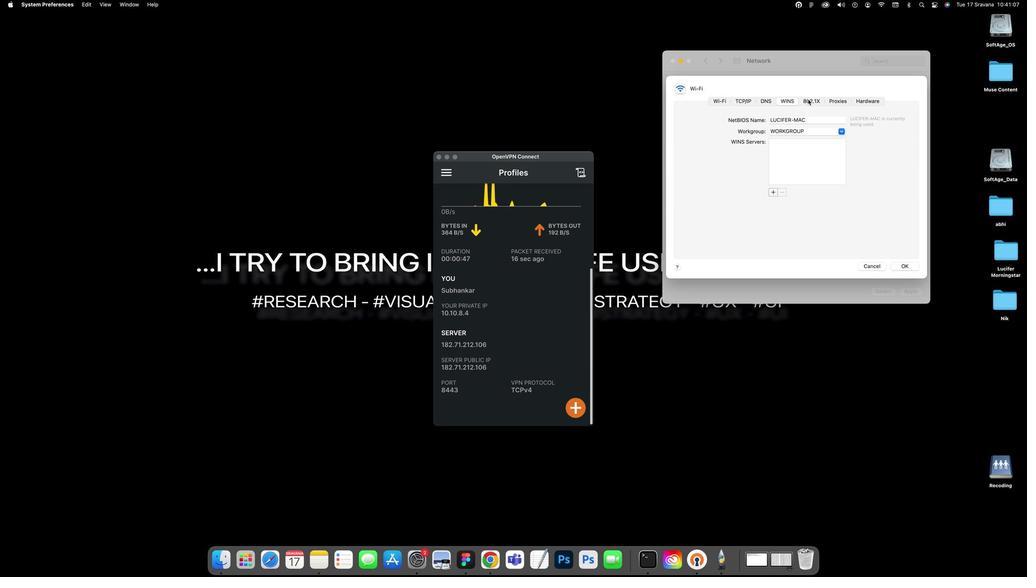 
Action: Mouse pressed left at (811, 98)
Screenshot: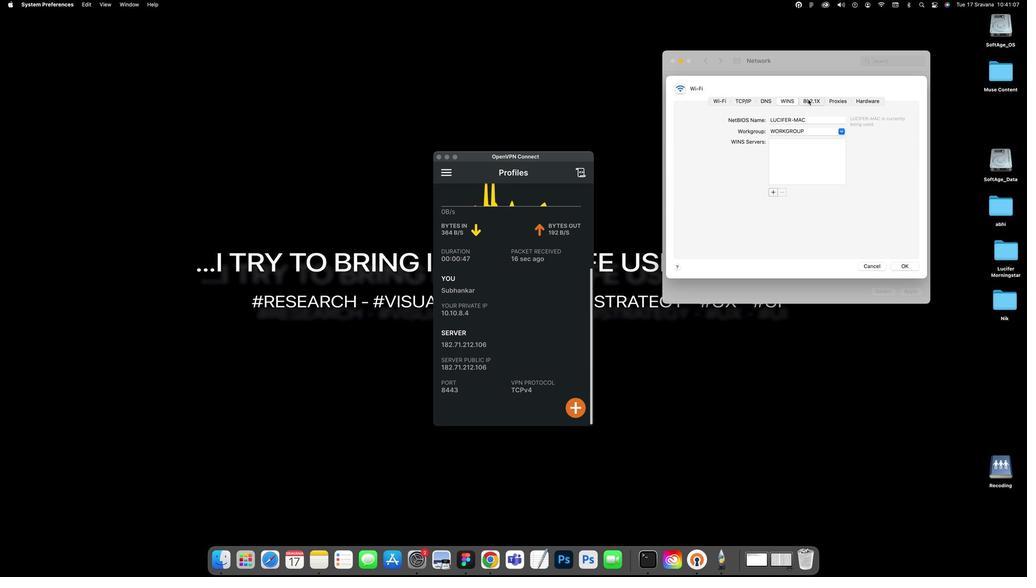 
Action: Mouse moved to (837, 100)
Screenshot: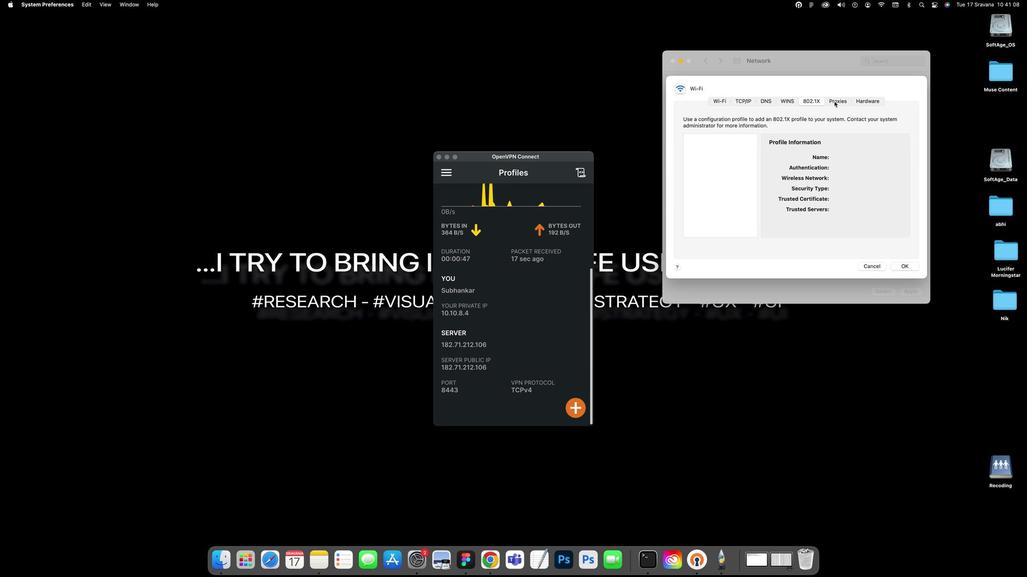 
Action: Mouse pressed left at (837, 100)
Screenshot: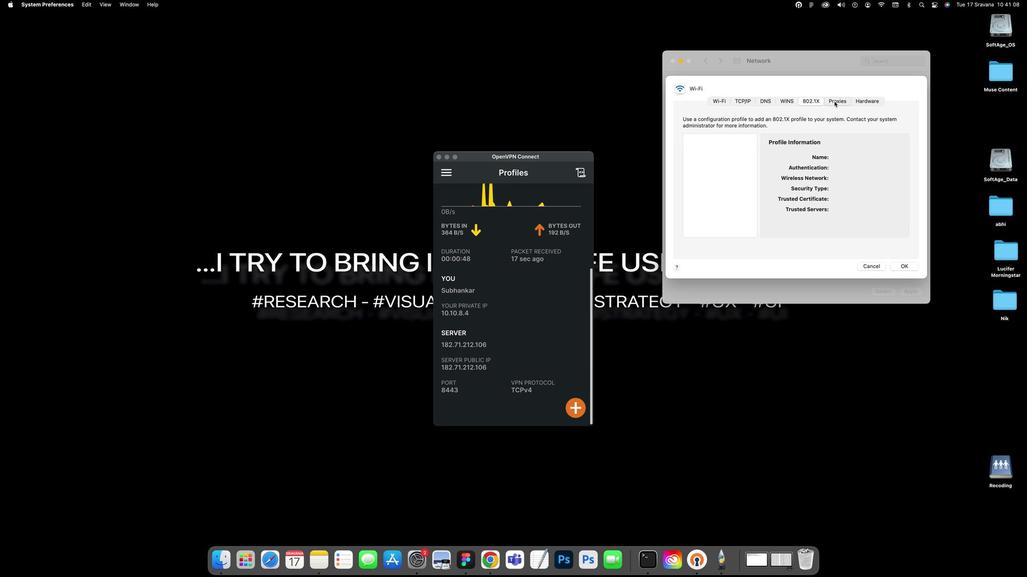 
Action: Mouse moved to (868, 98)
Screenshot: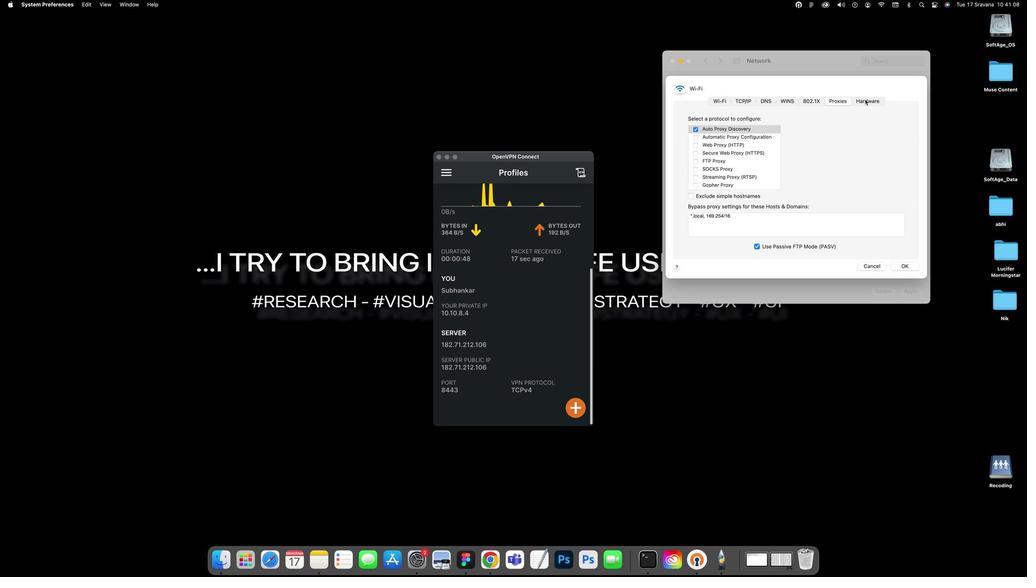 
Action: Mouse pressed left at (868, 98)
Screenshot: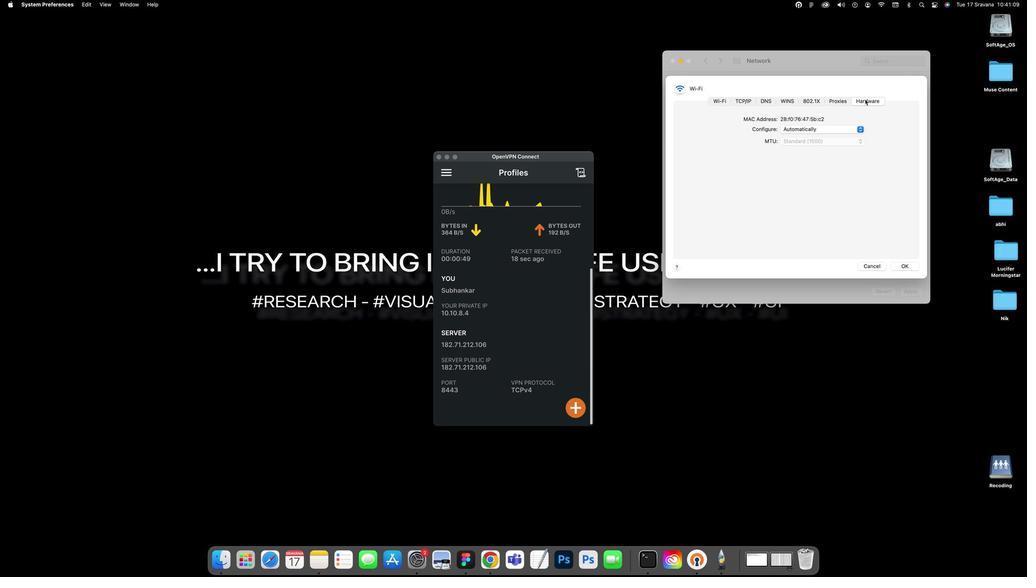 
Action: Mouse moved to (903, 264)
Screenshot: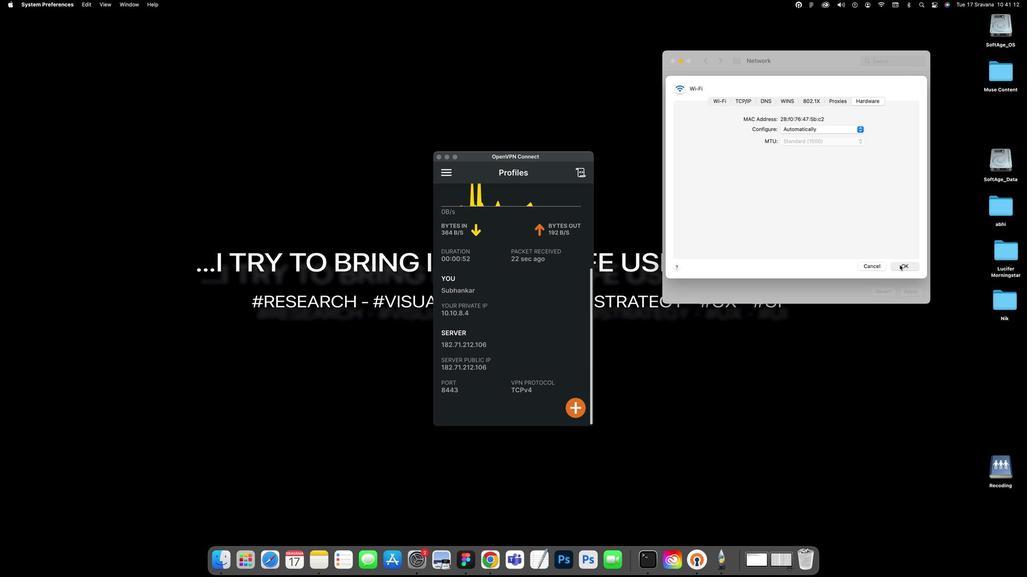 
Action: Mouse pressed left at (903, 264)
Screenshot: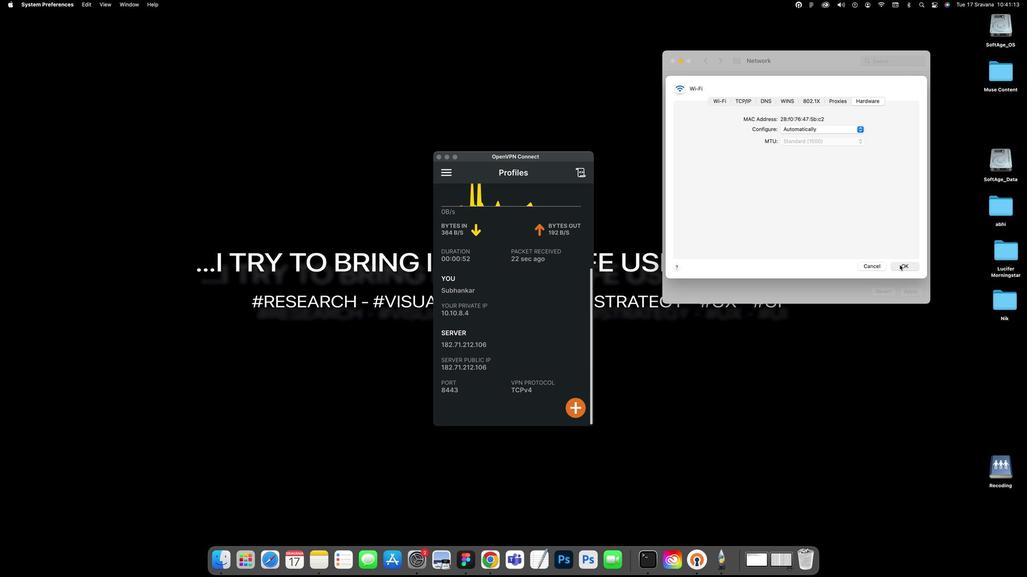 
Action: Mouse moved to (816, 233)
Screenshot: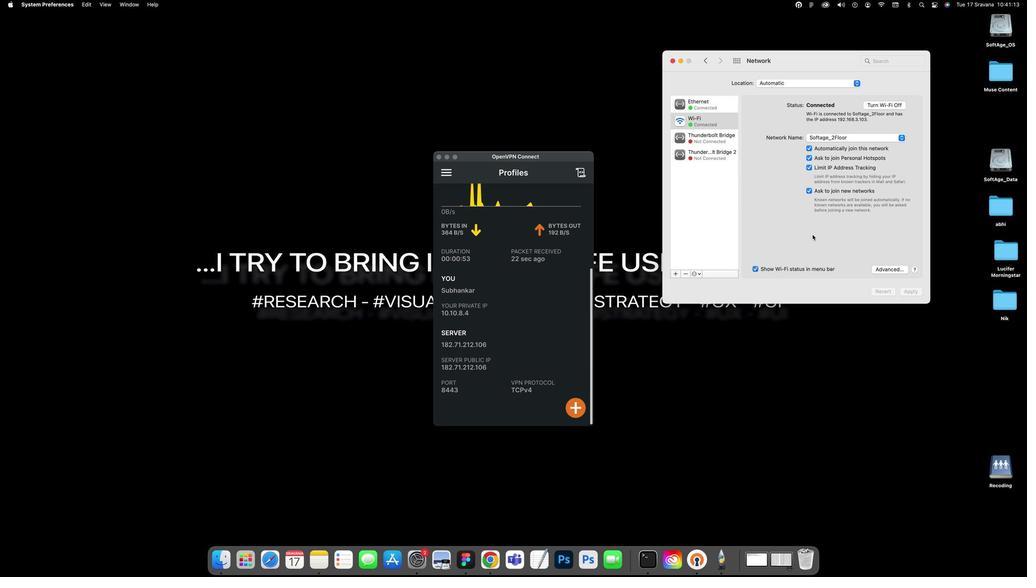 
Action: Mouse pressed left at (816, 233)
Screenshot: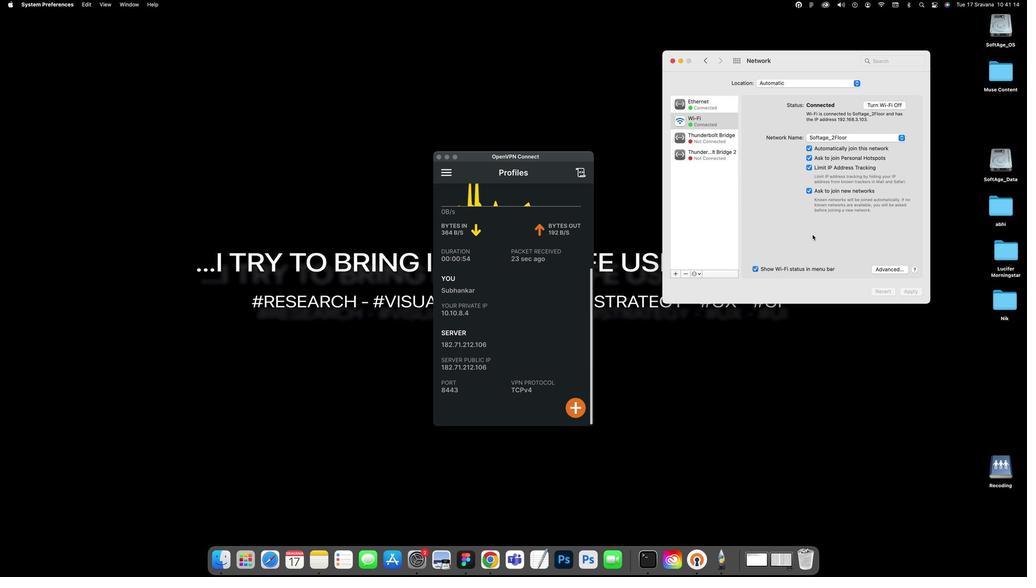 
Action: Mouse moved to (721, 120)
Screenshot: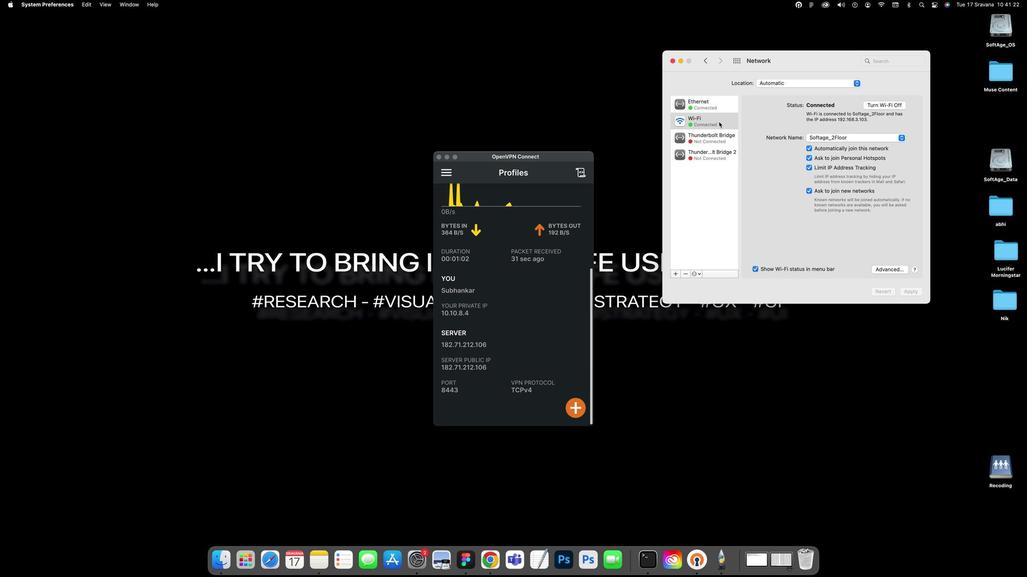 
